 Task: Open Card Card0000000135 in Board Board0000000034 in Workspace WS0000000012 in Trello. Add Member Carxxstreet791@gmail.com to Card Card0000000135 in Board Board0000000034 in Workspace WS0000000012 in Trello. Add Orange Label titled Label0000000135 to Card Card0000000135 in Board Board0000000034 in Workspace WS0000000012 in Trello. Add Checklist CL0000000135 to Card Card0000000135 in Board Board0000000034 in Workspace WS0000000012 in Trello. Add Dates with Start Date as Jun 01 2023 and Due Date as Jun 30 2023 to Card Card0000000135 in Board Board0000000034 in Workspace WS0000000012 in Trello
Action: Mouse moved to (414, 611)
Screenshot: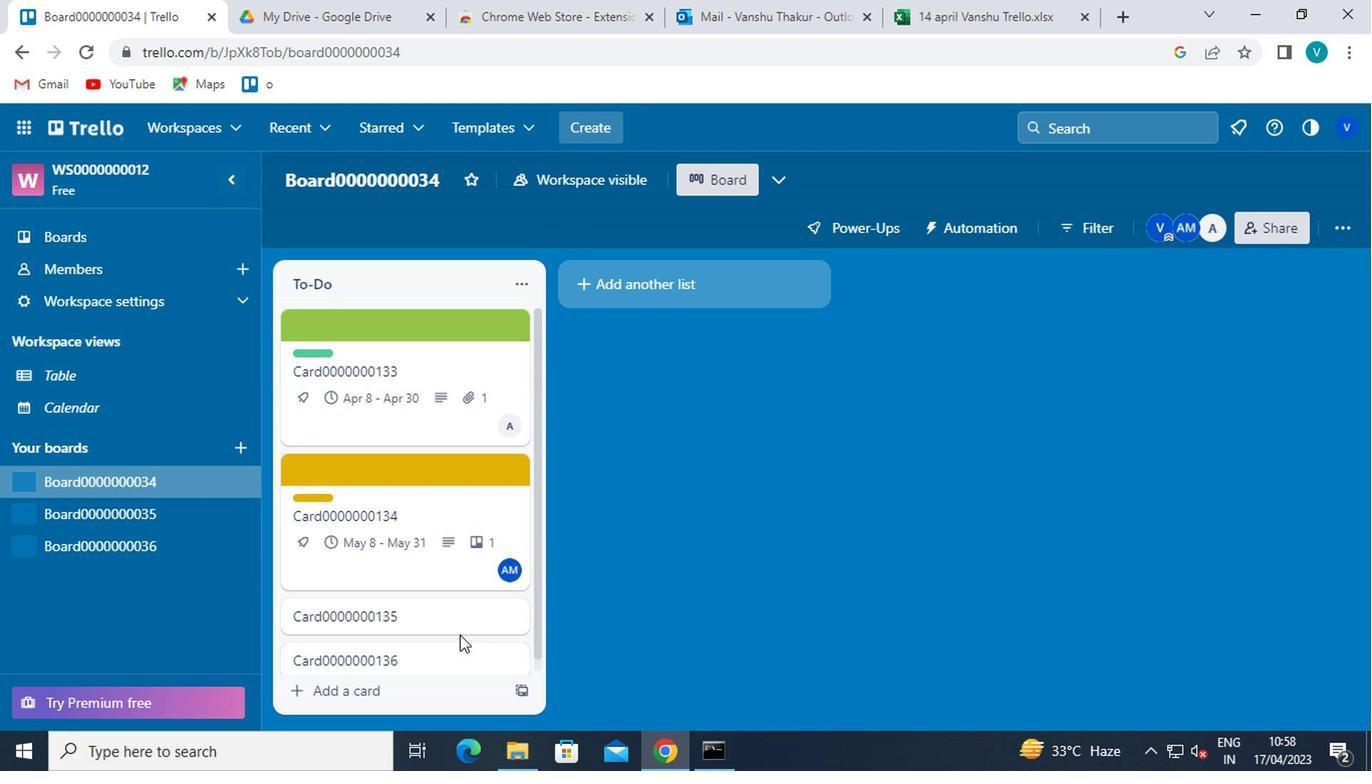 
Action: Mouse pressed left at (414, 611)
Screenshot: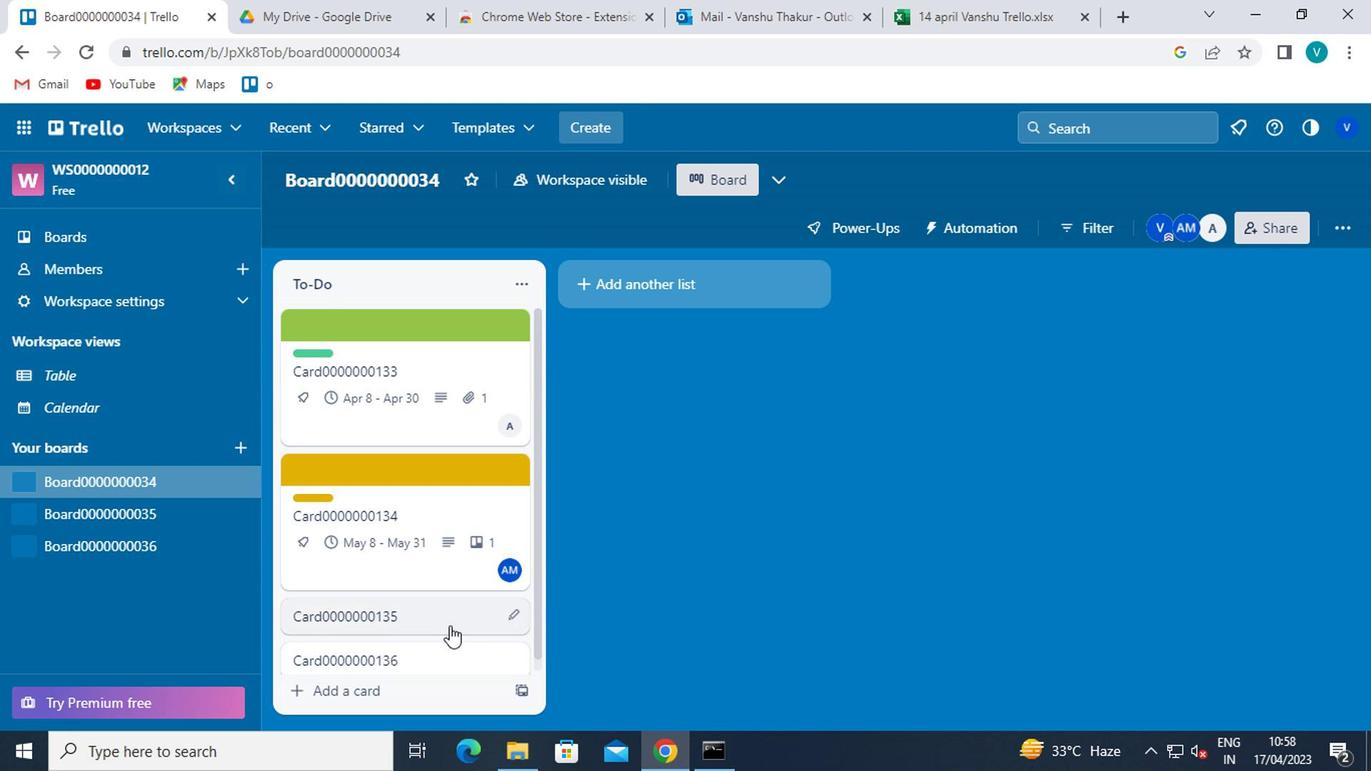 
Action: Mouse moved to (917, 354)
Screenshot: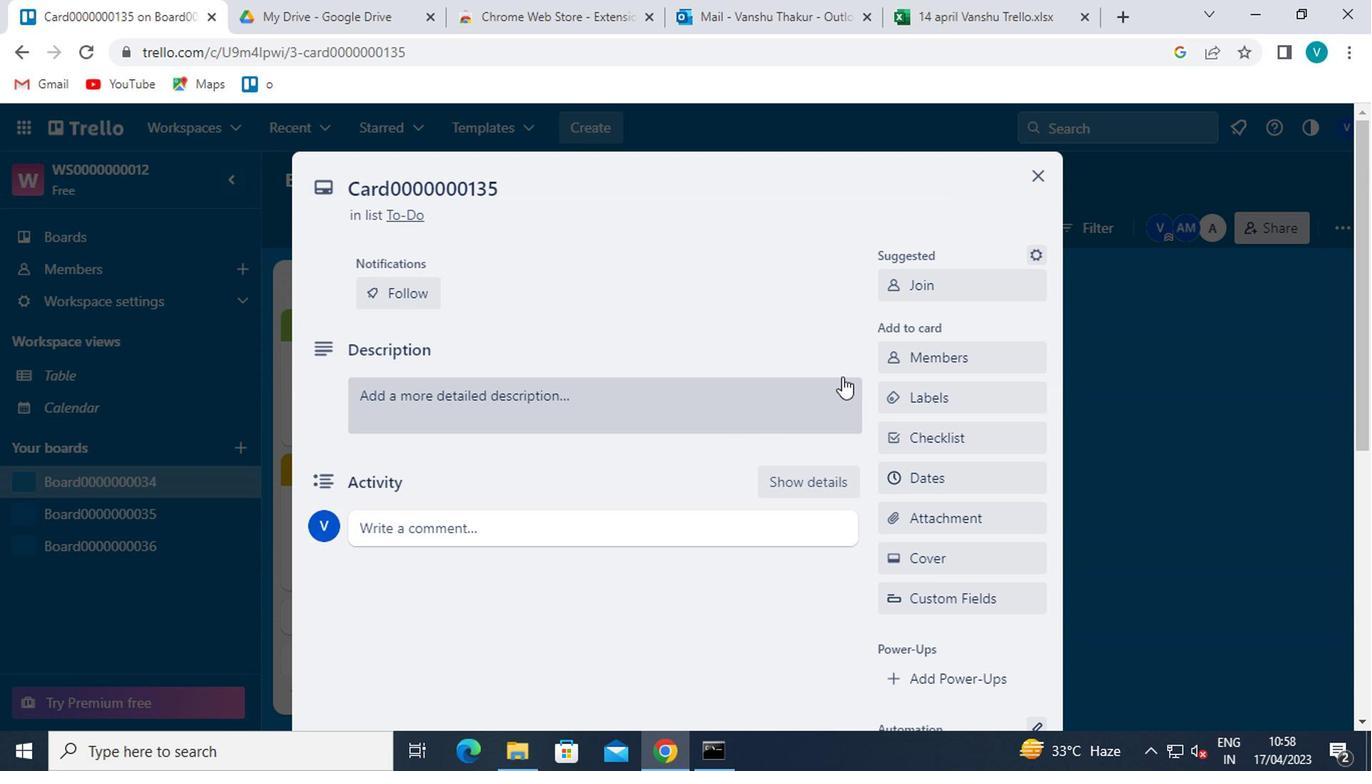 
Action: Mouse pressed left at (917, 354)
Screenshot: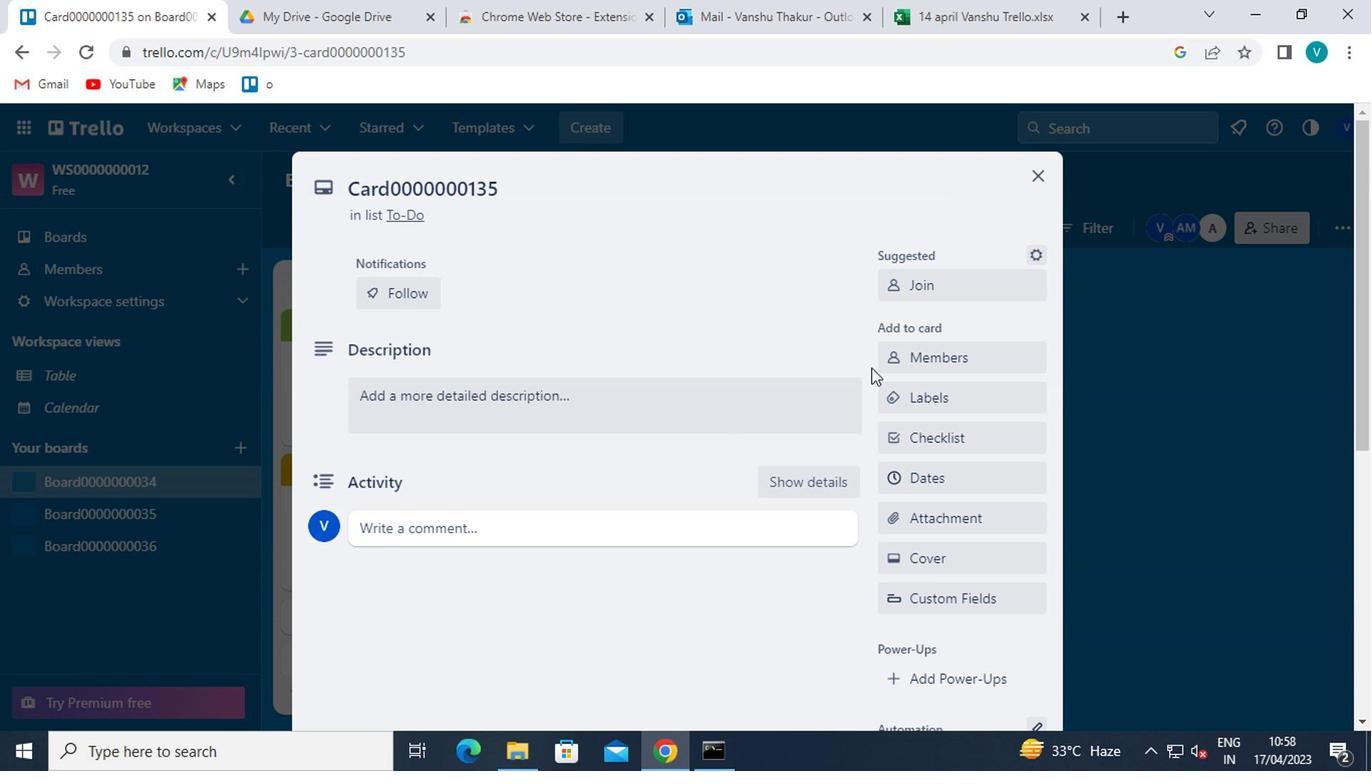 
Action: Mouse moved to (914, 452)
Screenshot: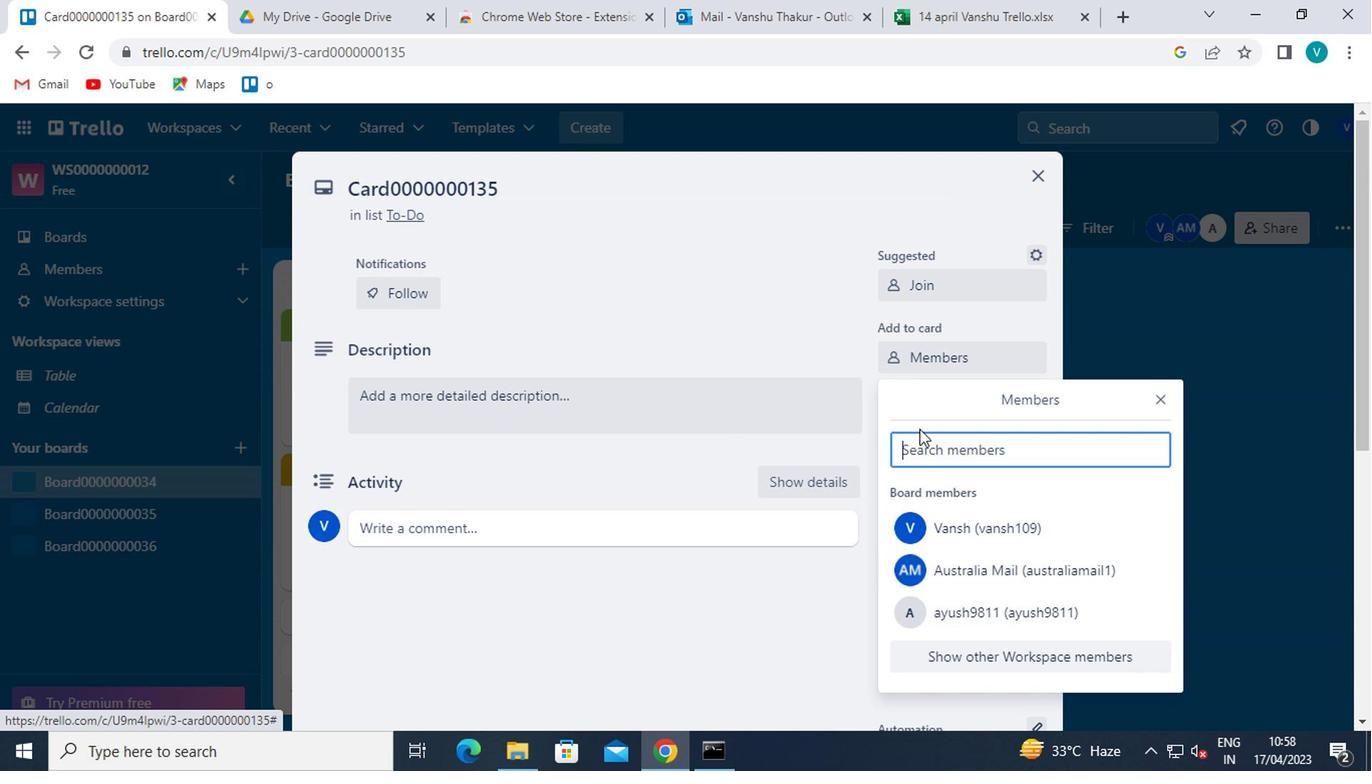 
Action: Mouse pressed left at (914, 452)
Screenshot: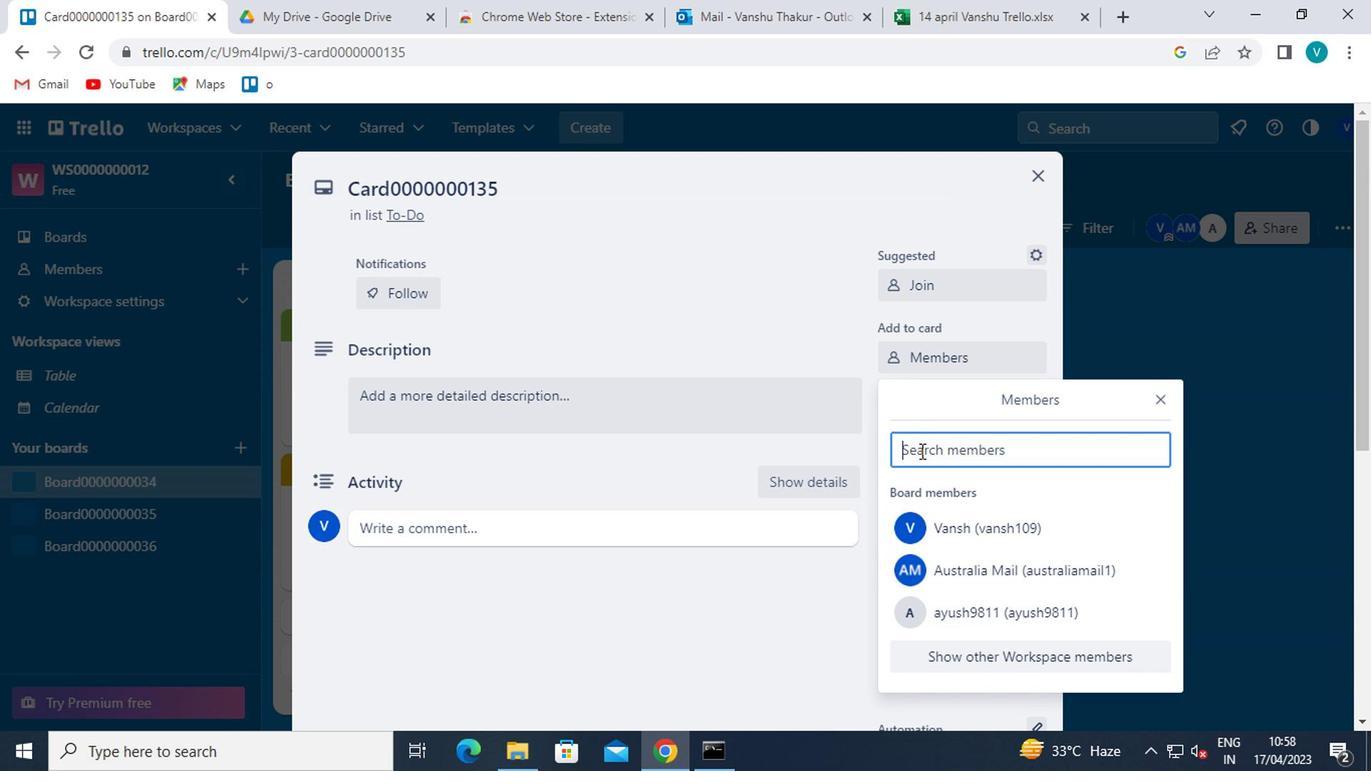 
Action: Key pressed <Key.shift>CARXXSTREET7916<Key.shift>@GMAIL.COM
Screenshot: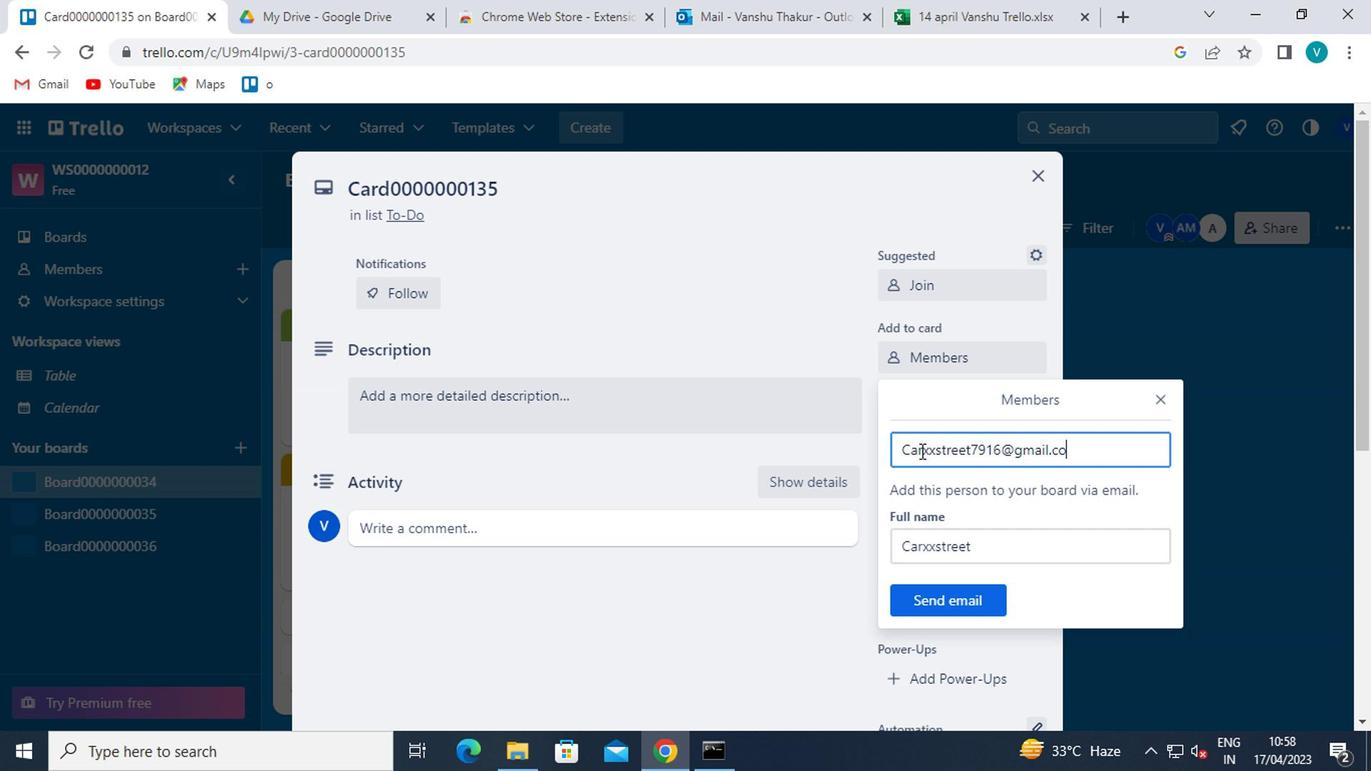
Action: Mouse moved to (949, 594)
Screenshot: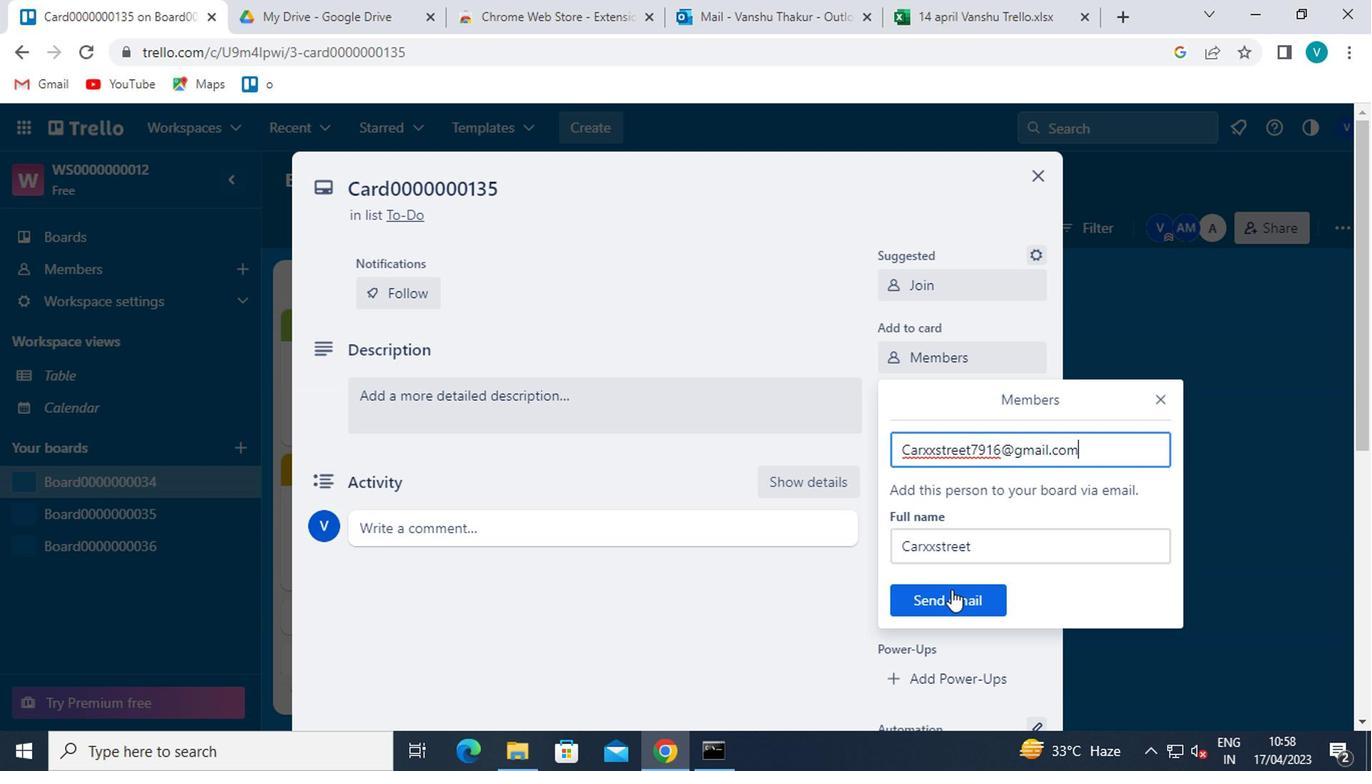 
Action: Mouse pressed left at (949, 594)
Screenshot: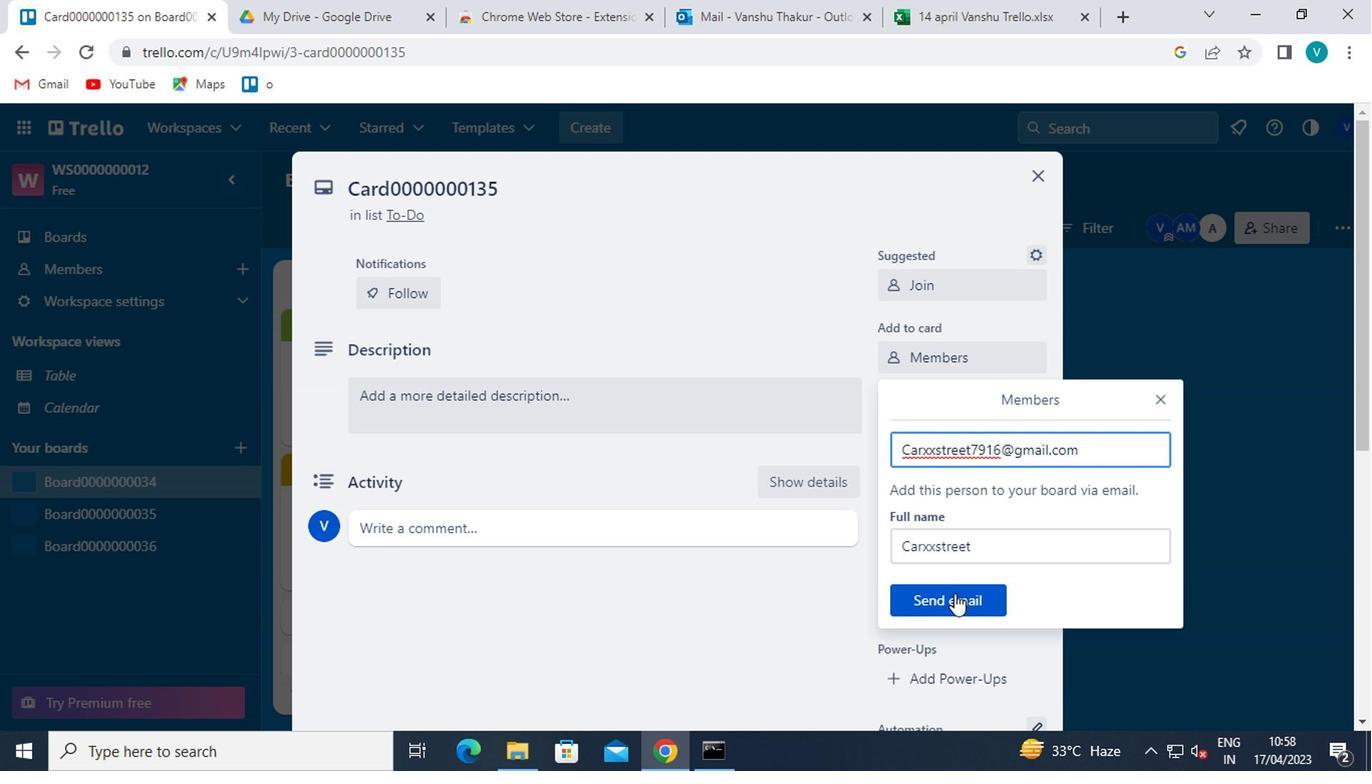 
Action: Mouse moved to (965, 402)
Screenshot: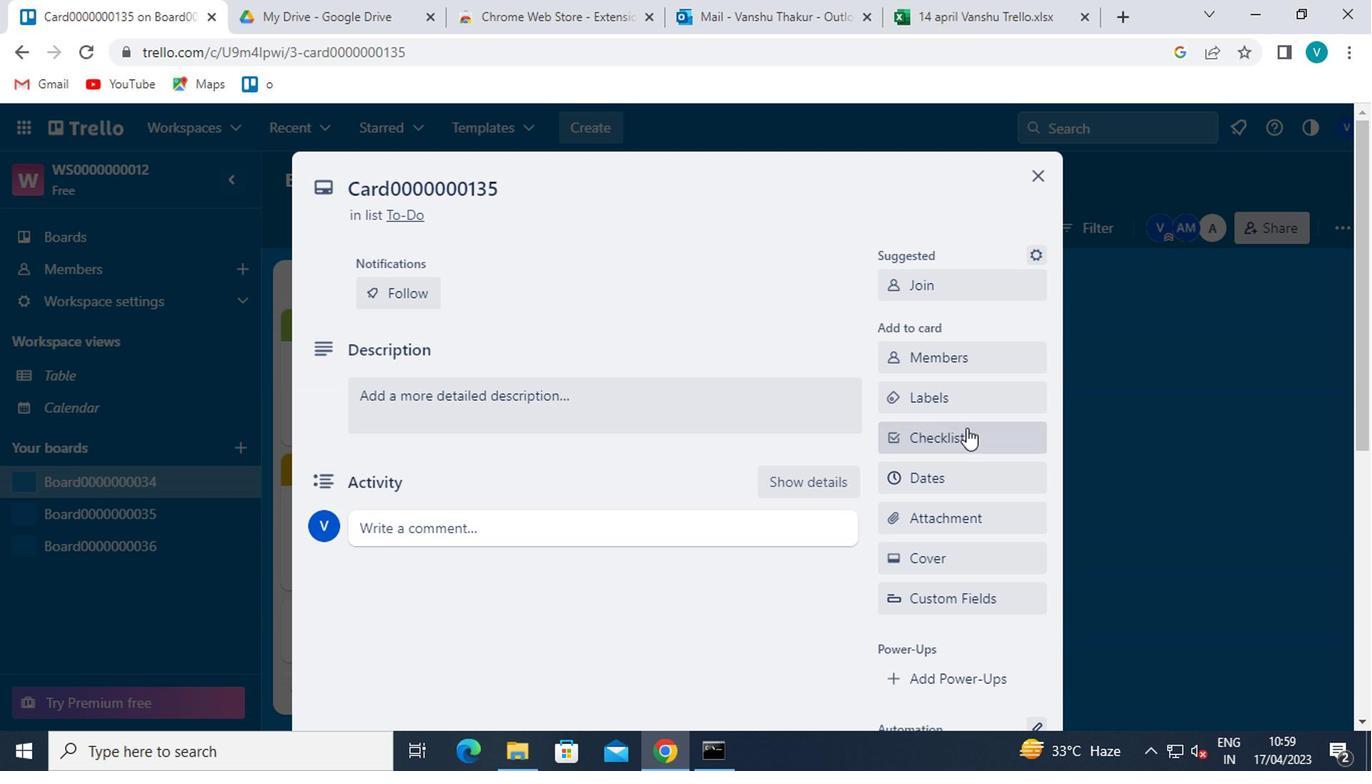 
Action: Mouse pressed left at (965, 402)
Screenshot: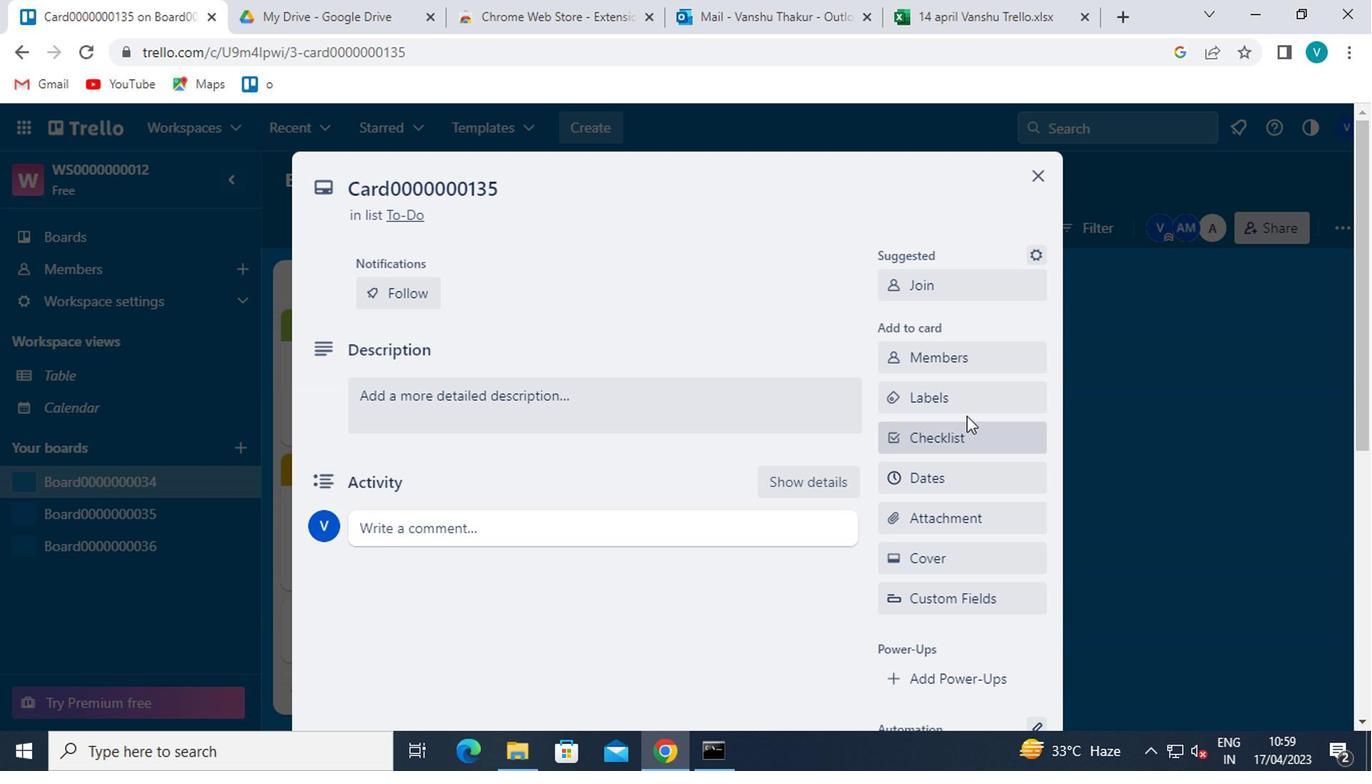 
Action: Mouse moved to (1010, 612)
Screenshot: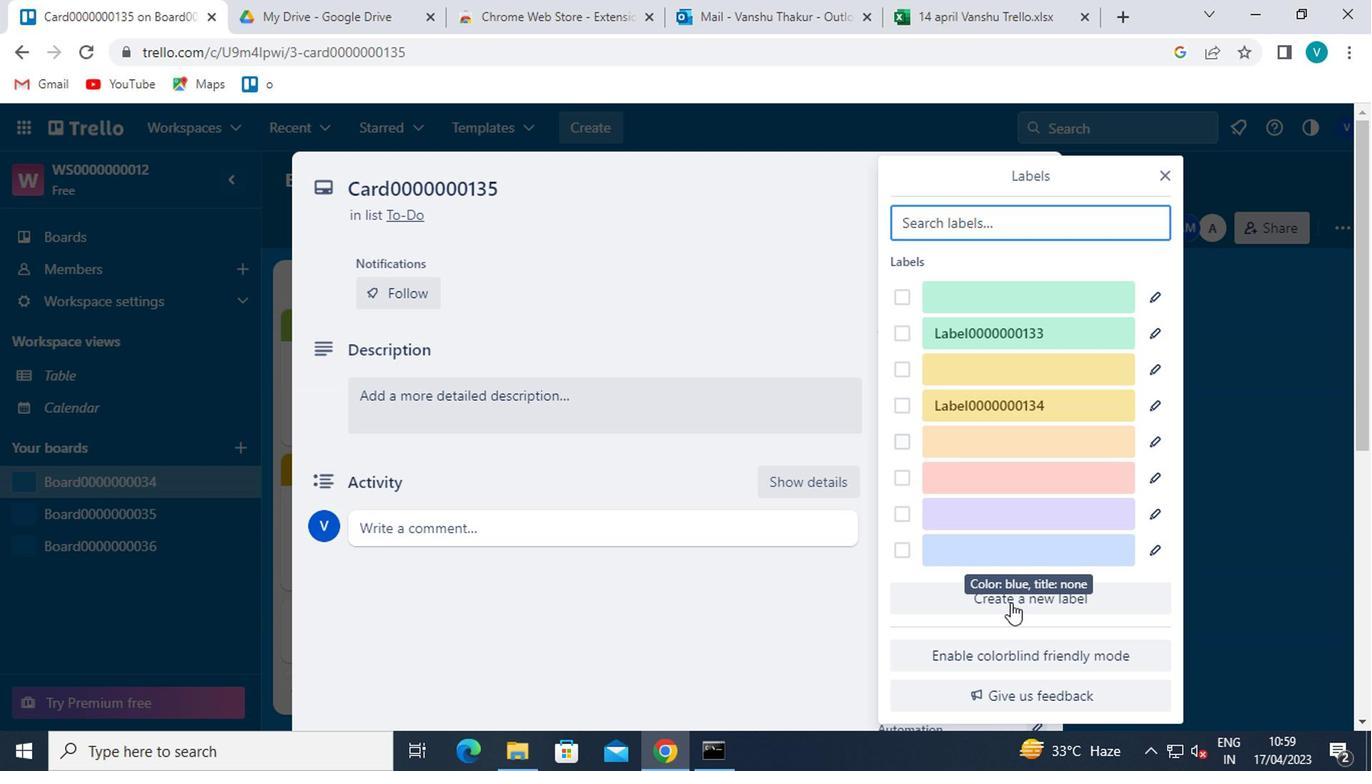 
Action: Mouse pressed left at (1010, 612)
Screenshot: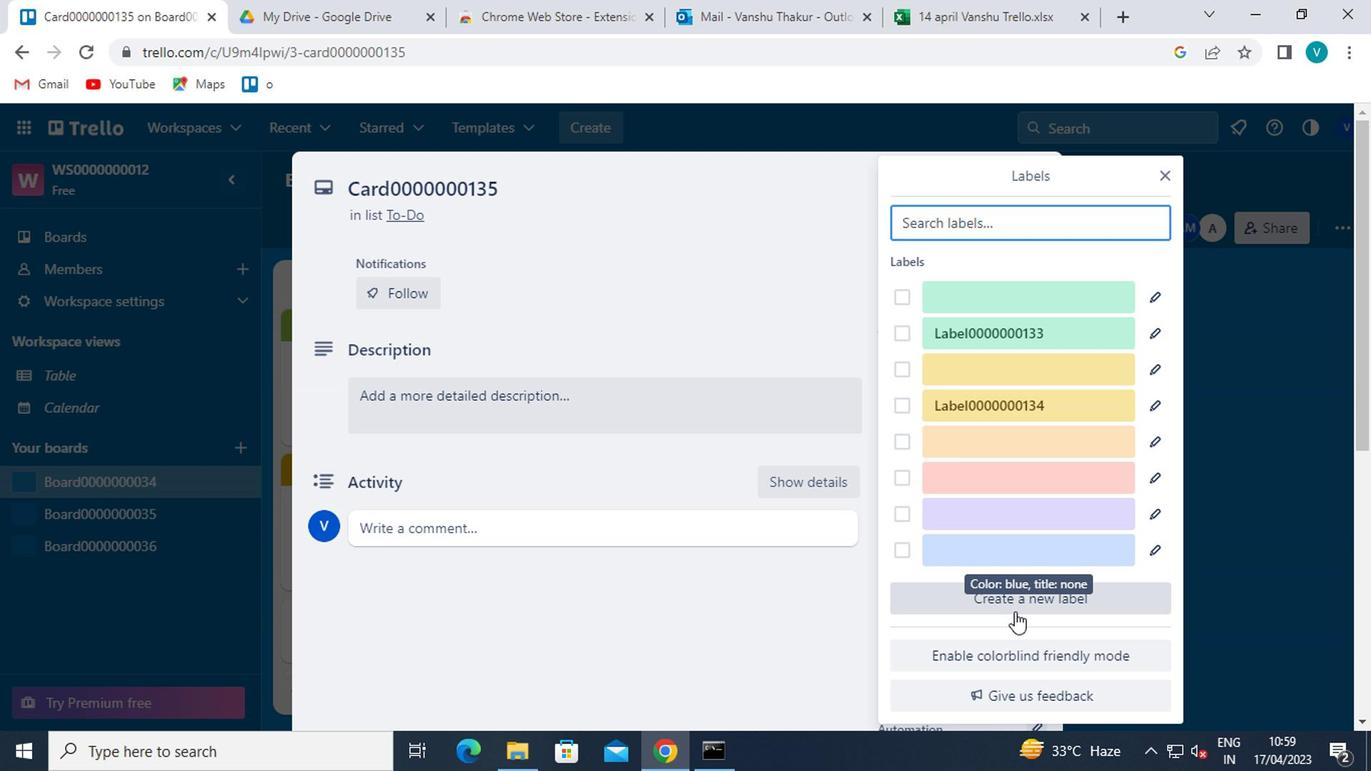 
Action: Mouse moved to (1046, 360)
Screenshot: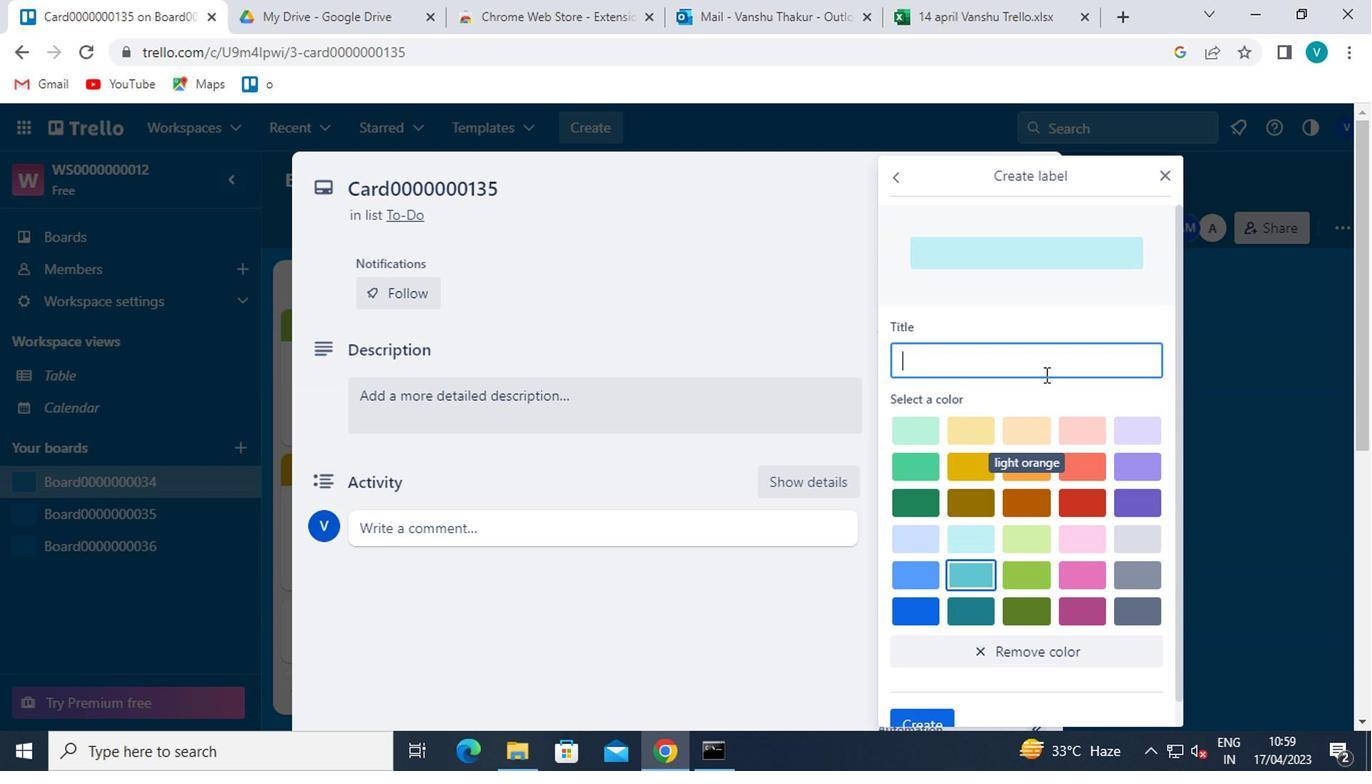 
Action: Mouse pressed left at (1046, 360)
Screenshot: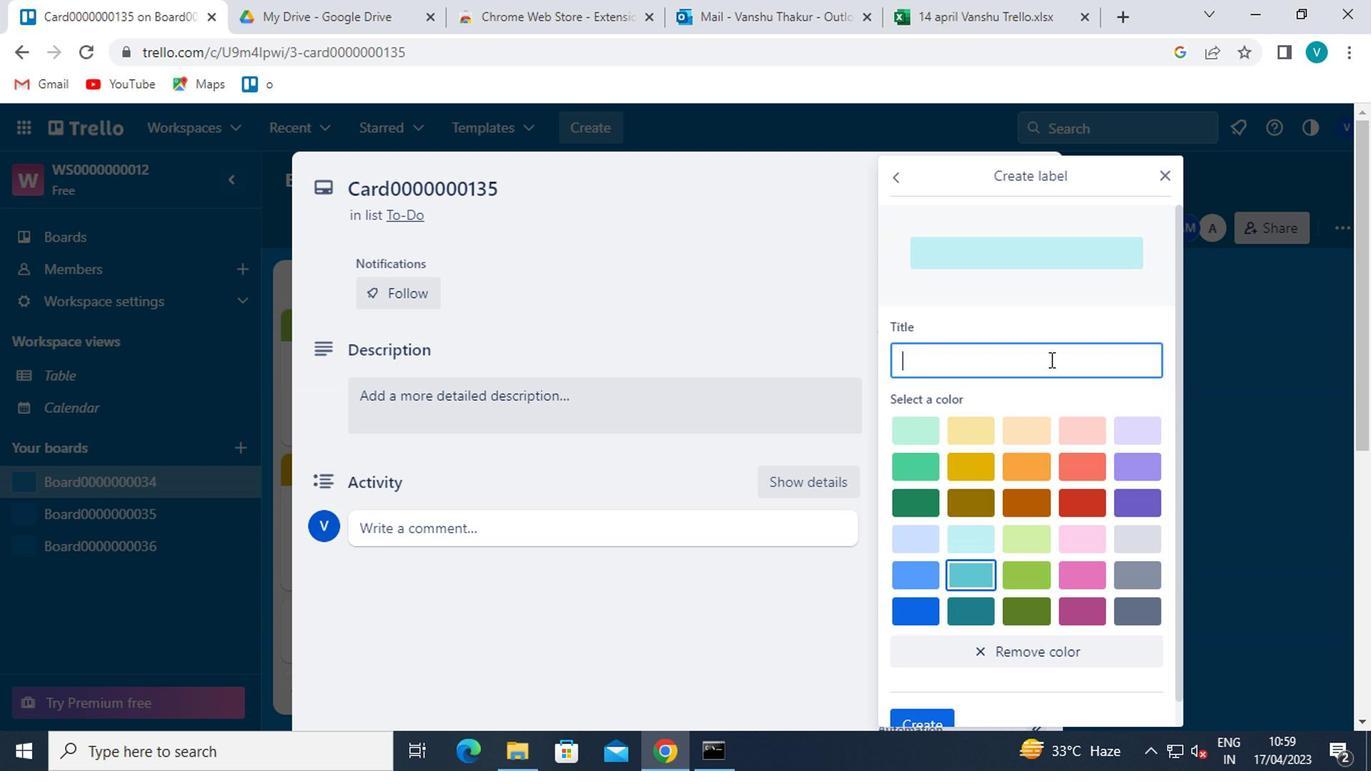 
Action: Key pressed <Key.shift><Key.shift><Key.shift><Key.shift><Key.shift><Key.shift><Key.shift><Key.shift><Key.shift>LABR<Key.backspace>EL0000000135
Screenshot: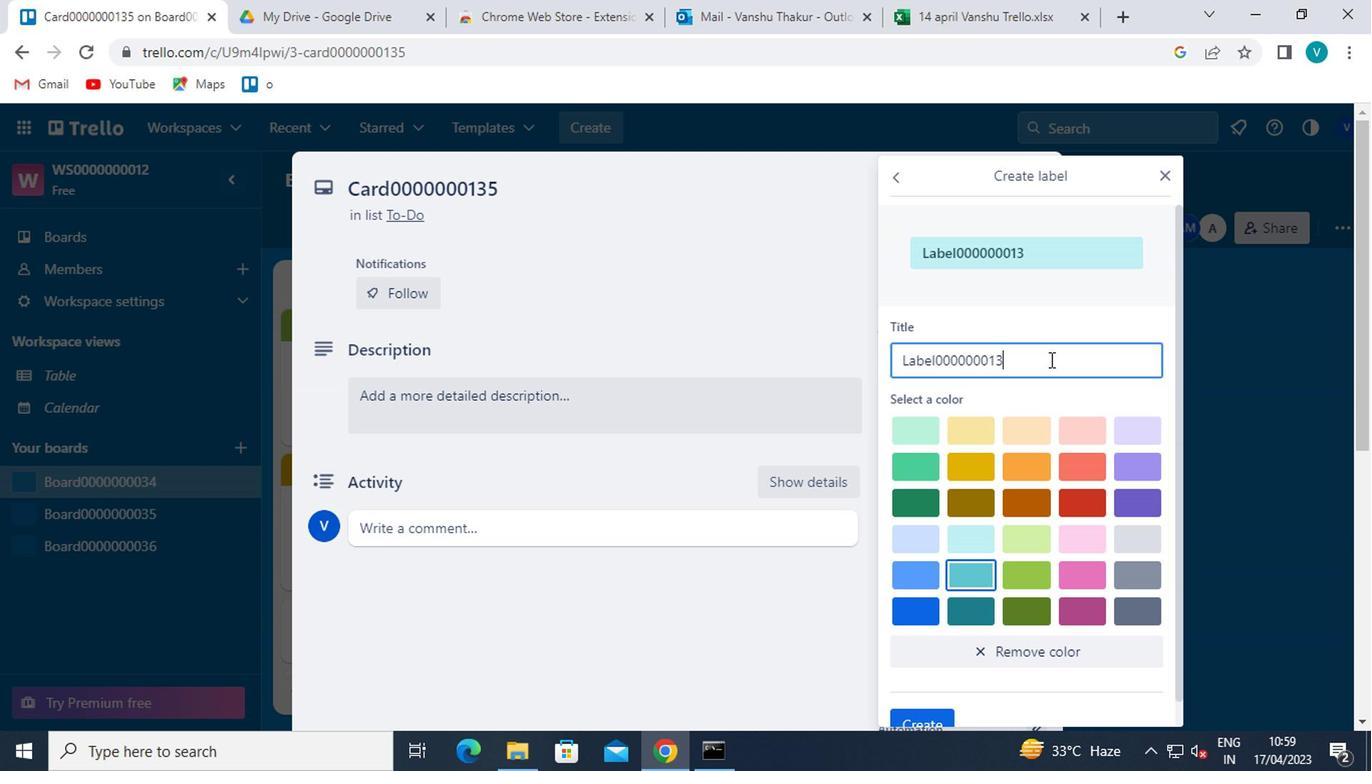 
Action: Mouse scrolled (1046, 359) with delta (0, 0)
Screenshot: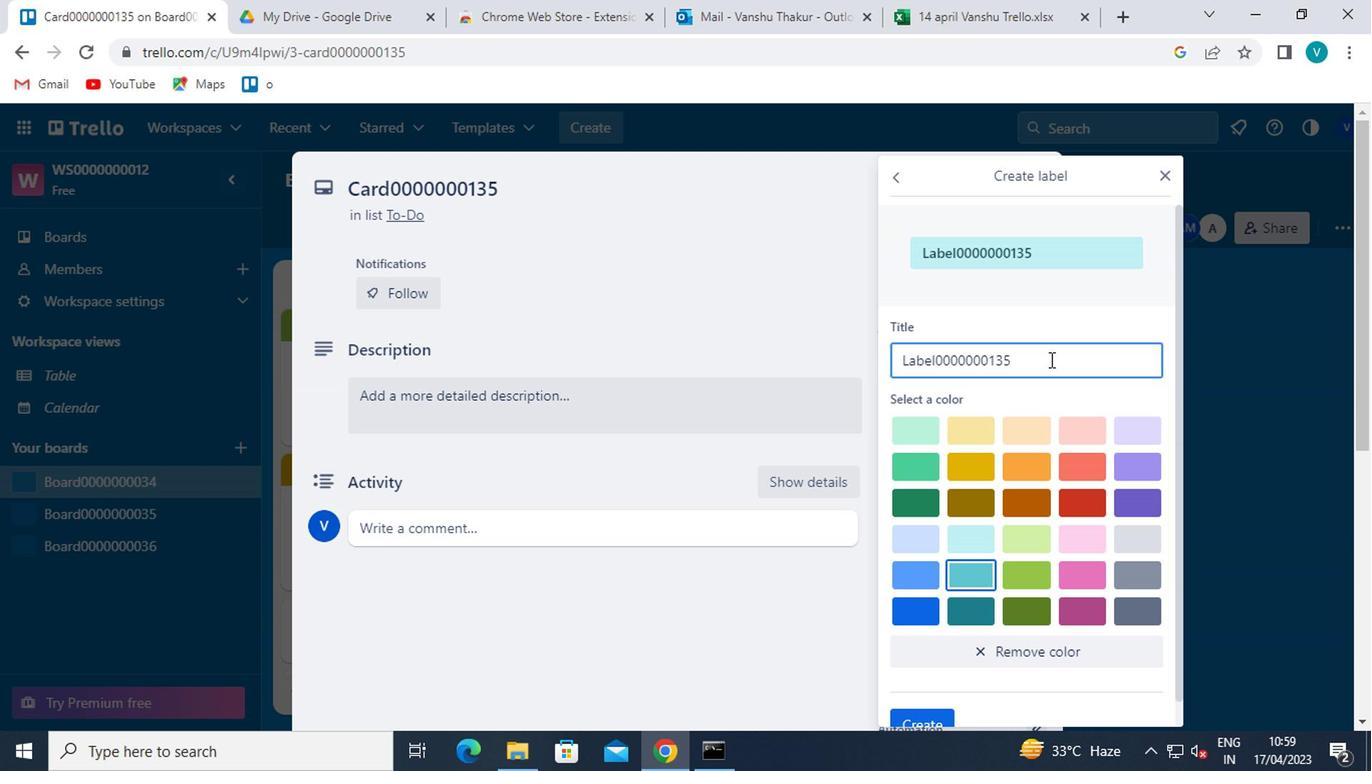 
Action: Mouse scrolled (1046, 359) with delta (0, 0)
Screenshot: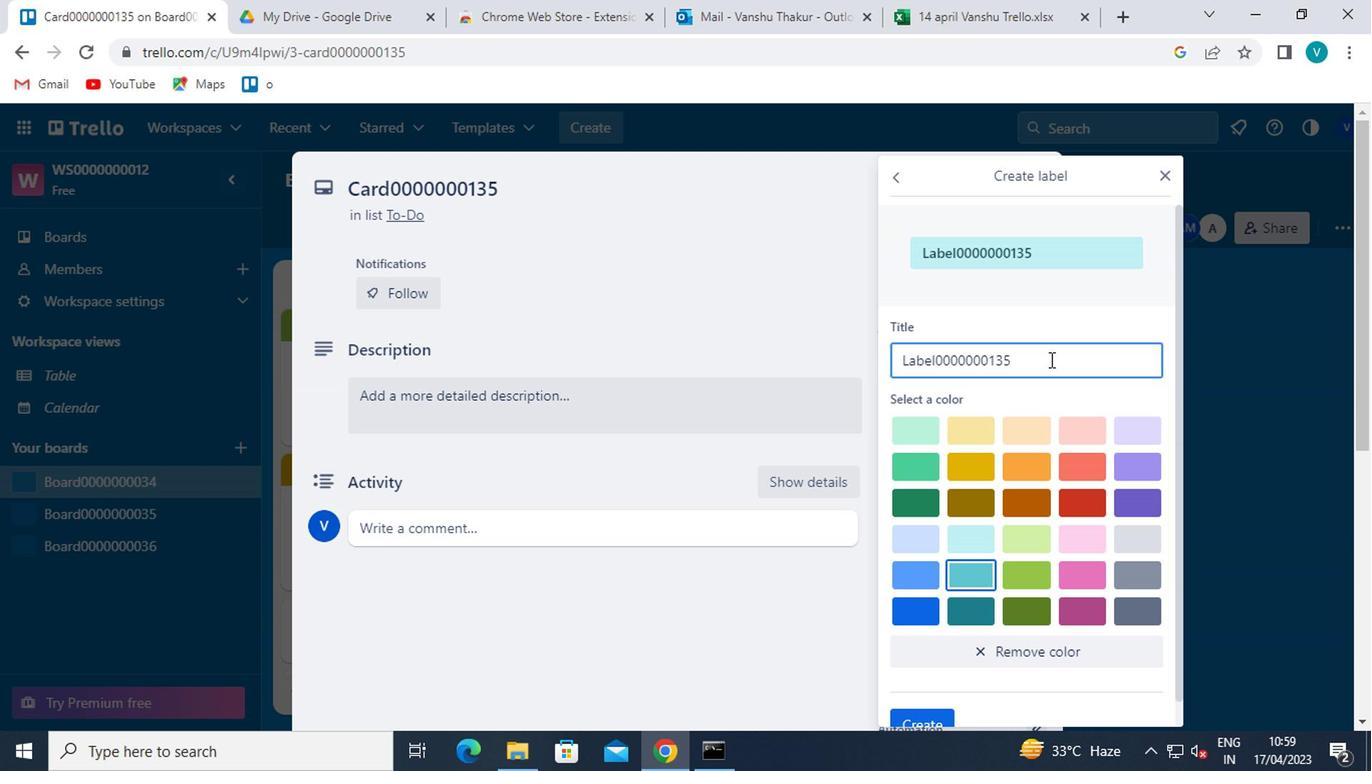 
Action: Mouse moved to (926, 702)
Screenshot: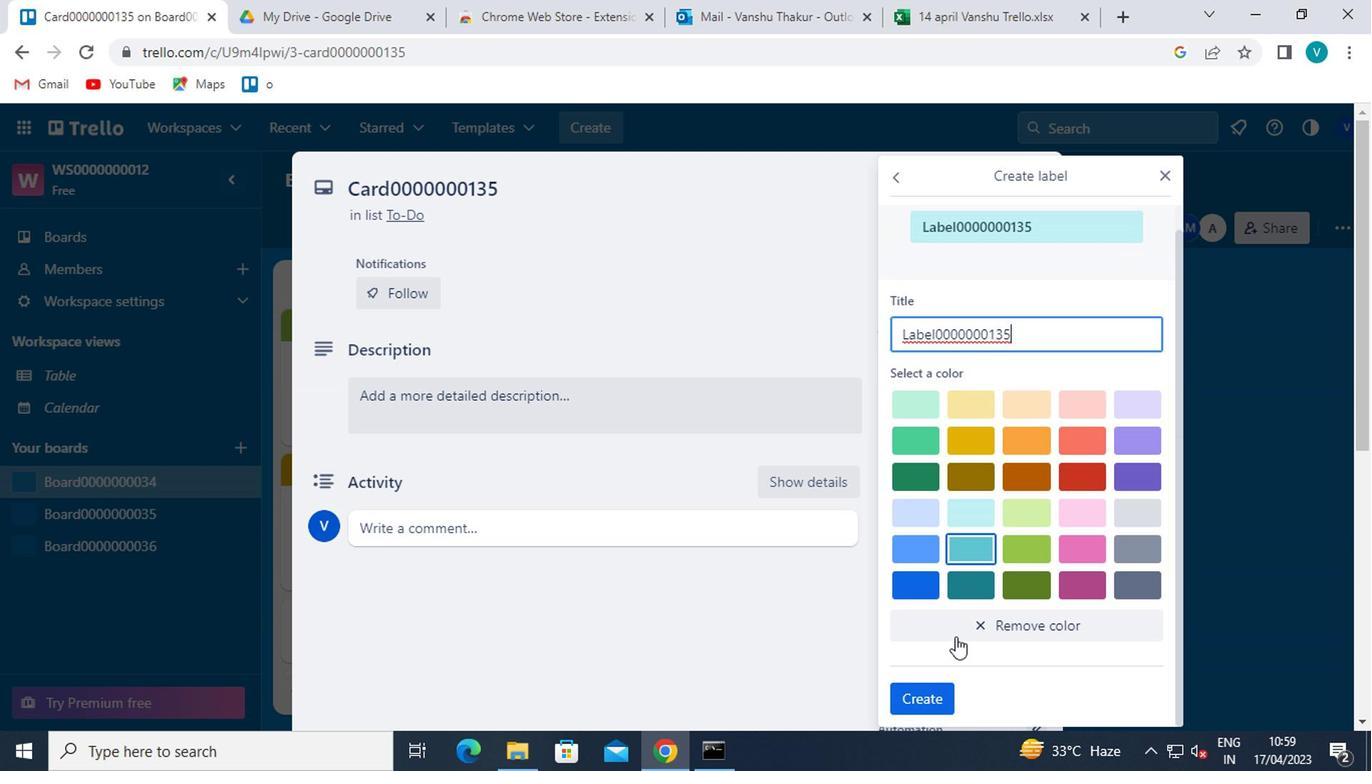 
Action: Mouse pressed left at (926, 702)
Screenshot: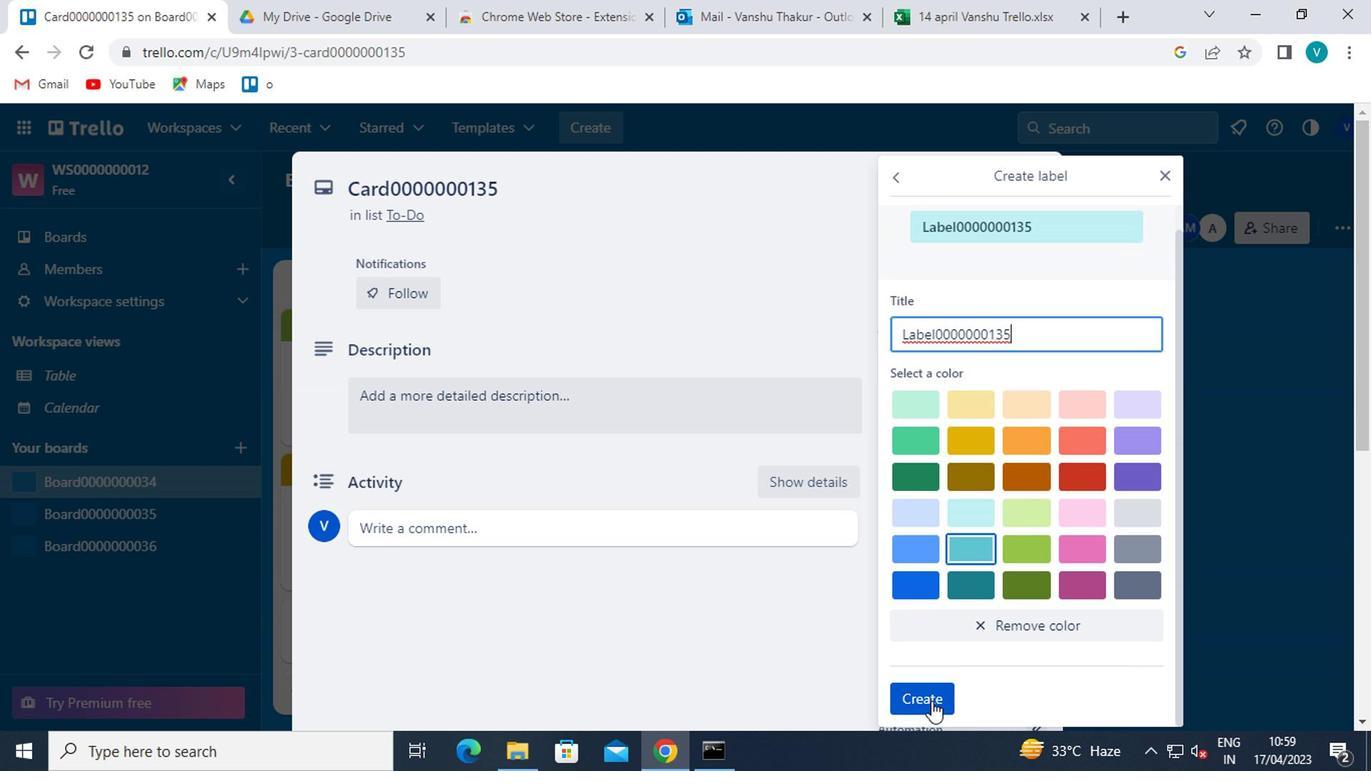 
Action: Mouse moved to (1163, 177)
Screenshot: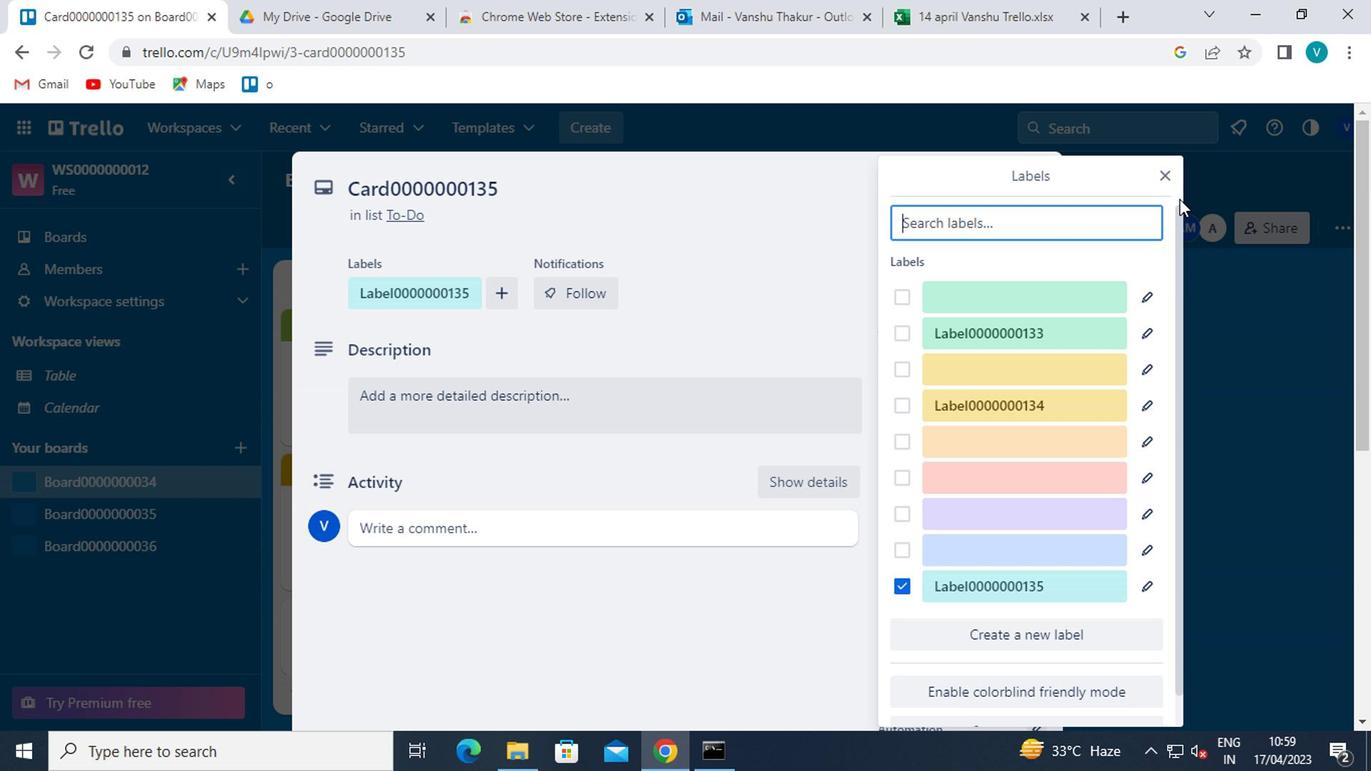
Action: Mouse pressed left at (1163, 177)
Screenshot: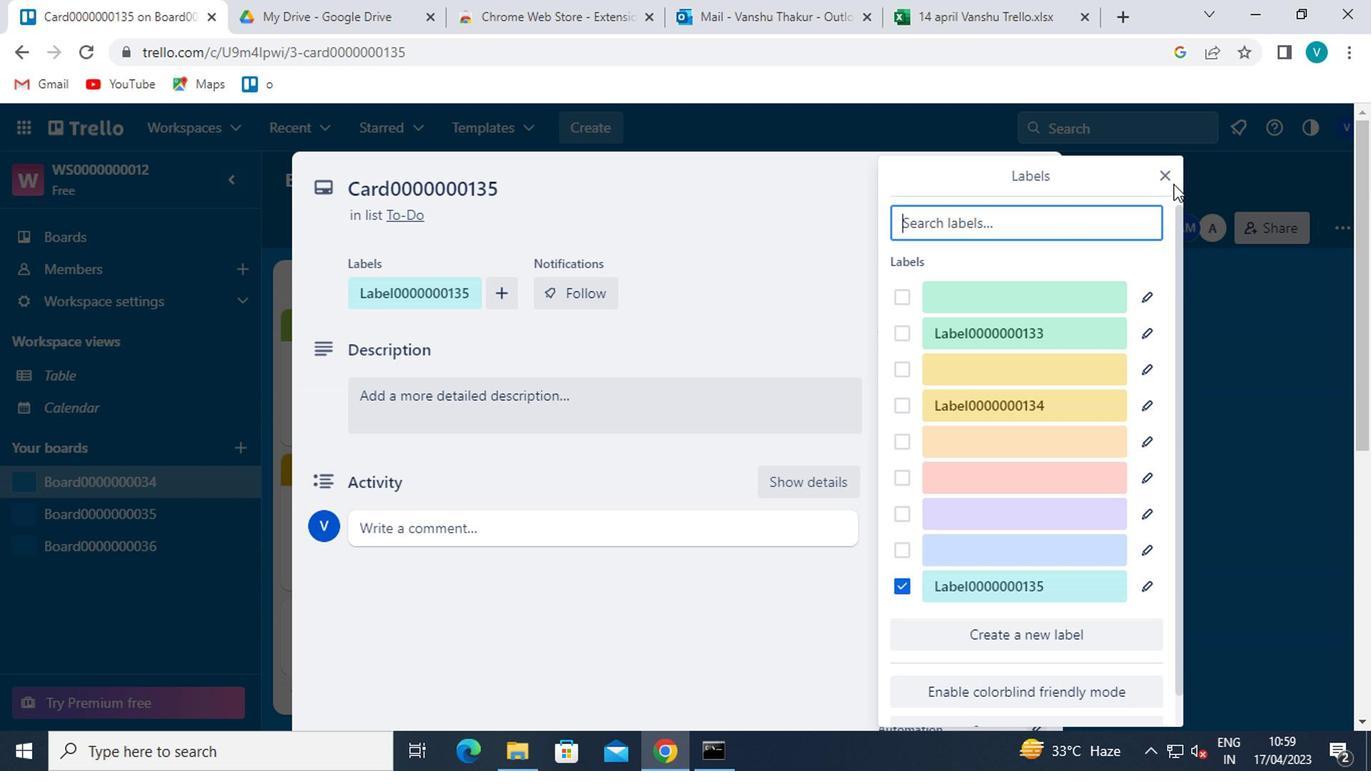 
Action: Mouse moved to (934, 439)
Screenshot: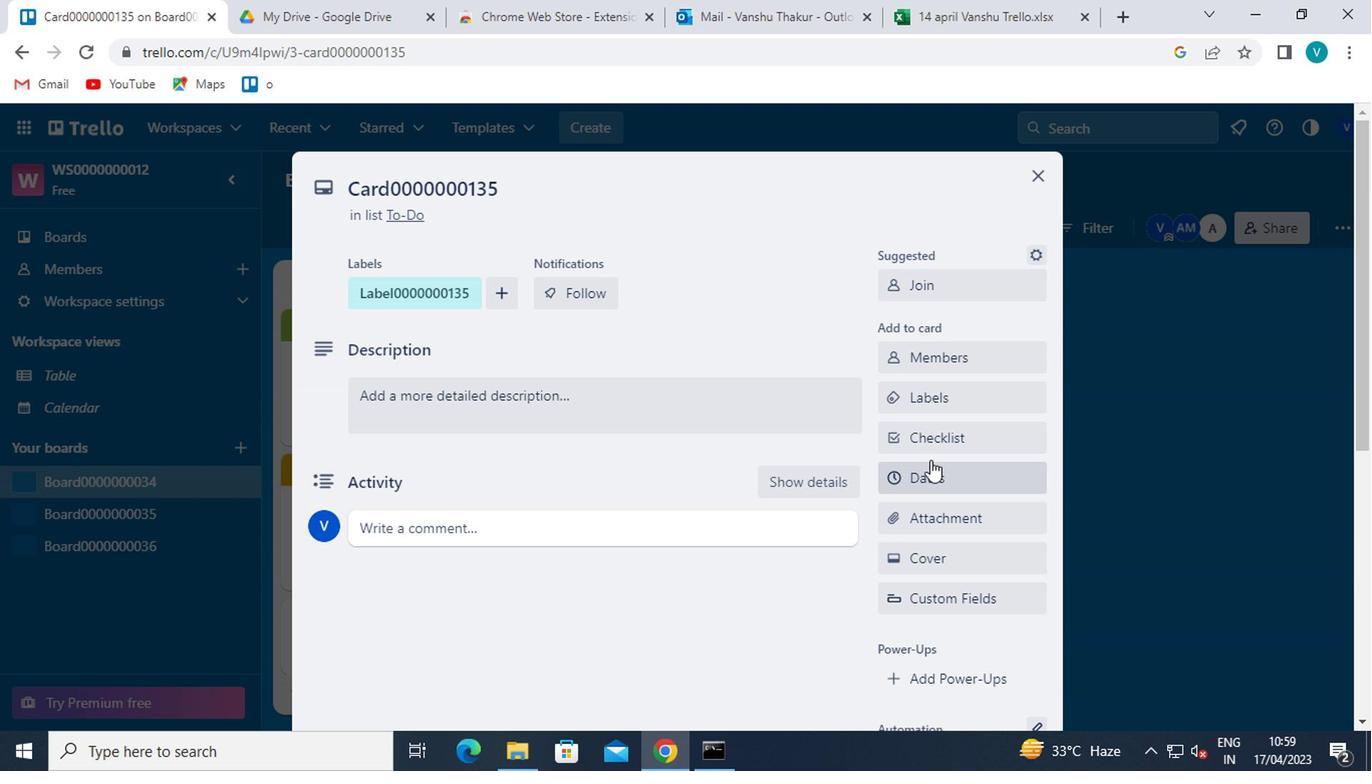 
Action: Mouse pressed left at (934, 439)
Screenshot: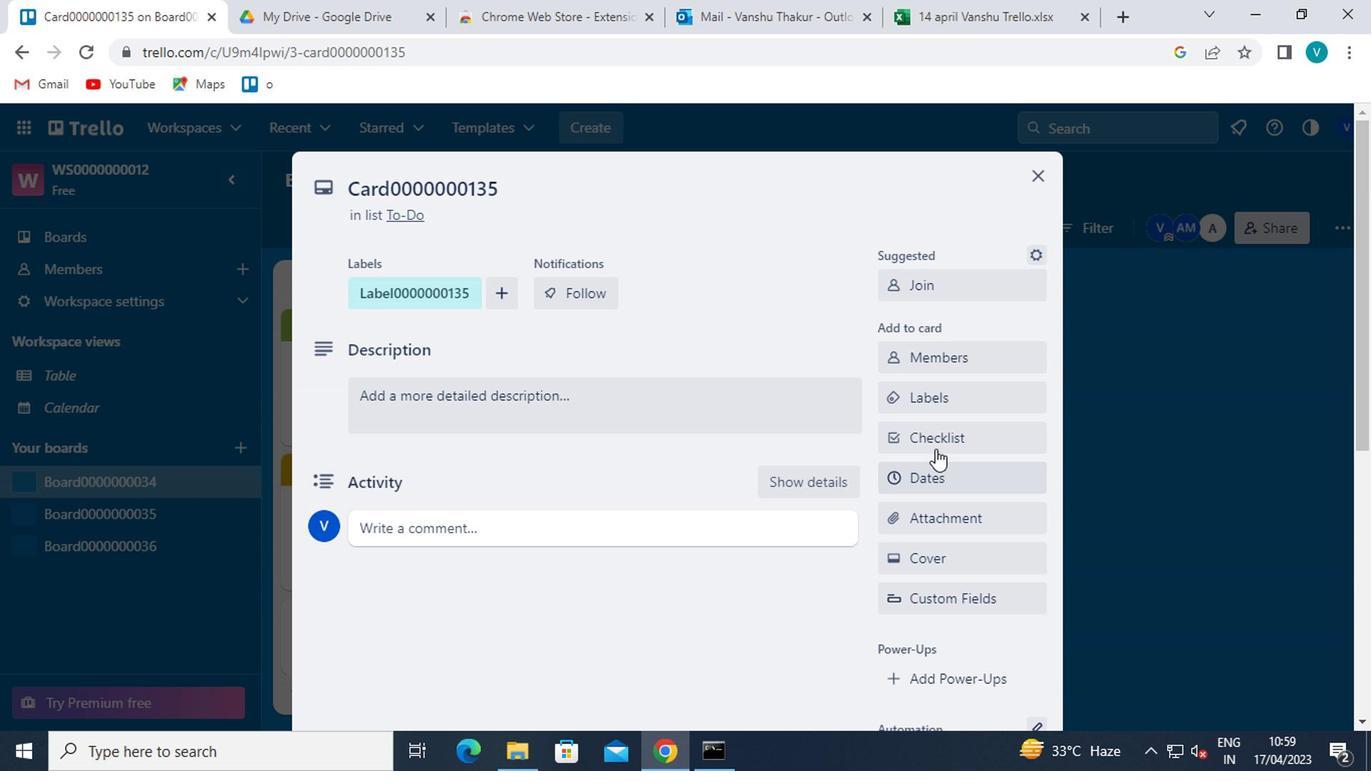 
Action: Mouse moved to (975, 524)
Screenshot: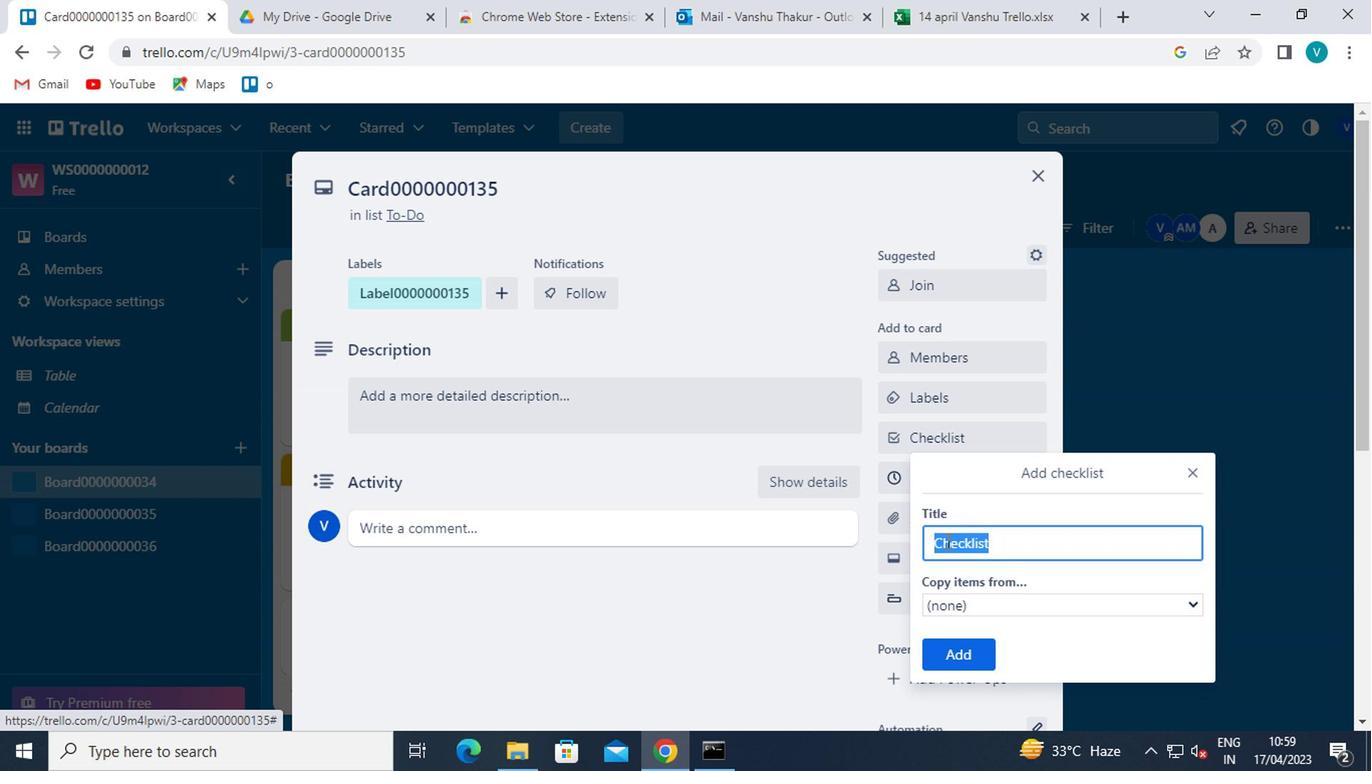 
Action: Key pressed <Key.shift>CL<Key.backspace><Key.shift>L0000000135
Screenshot: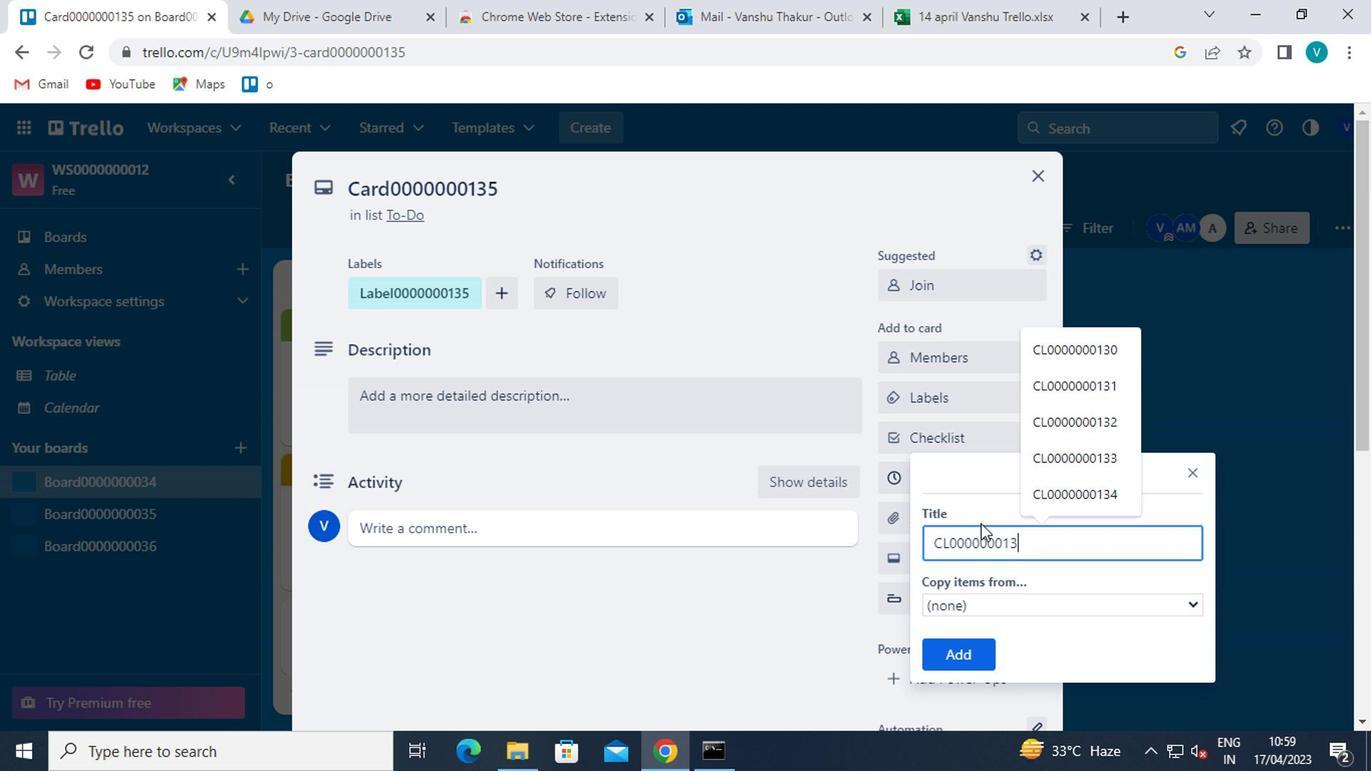 
Action: Mouse moved to (979, 647)
Screenshot: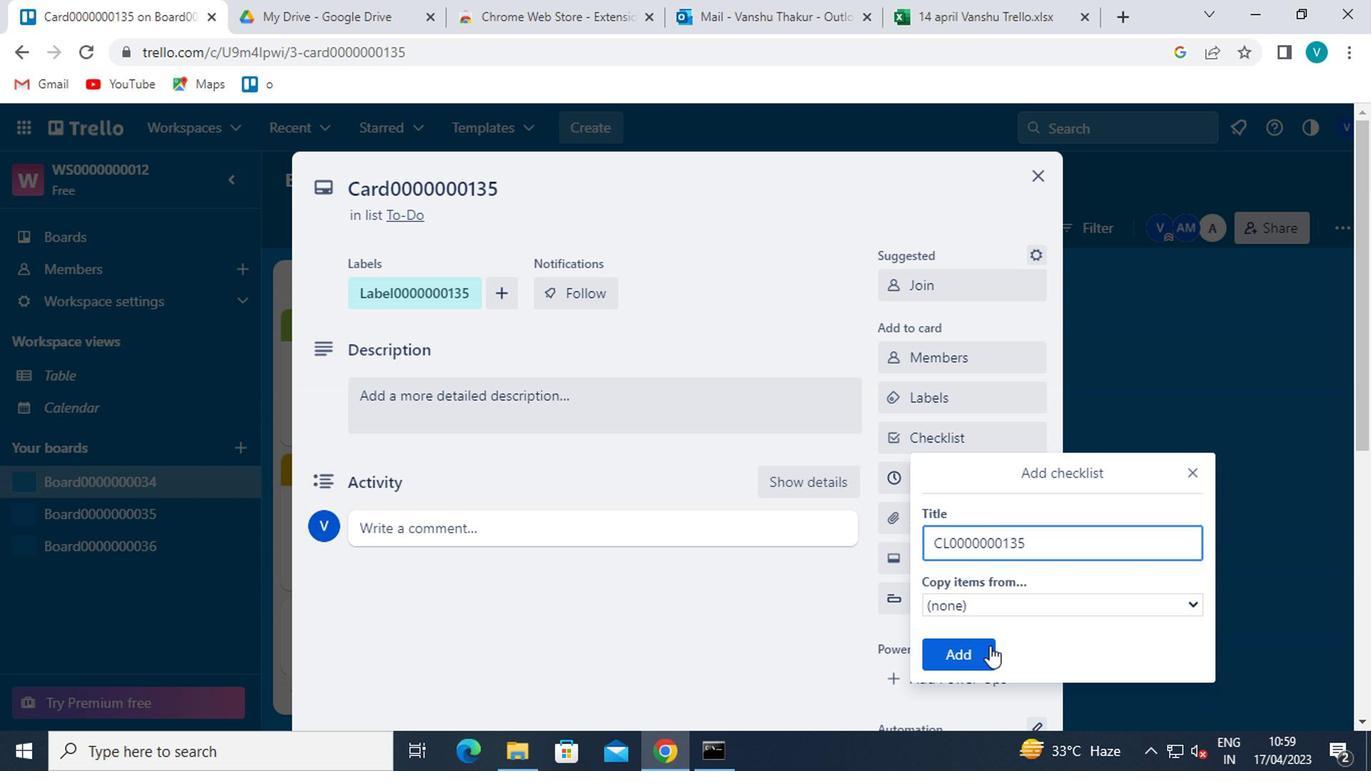 
Action: Mouse pressed left at (979, 647)
Screenshot: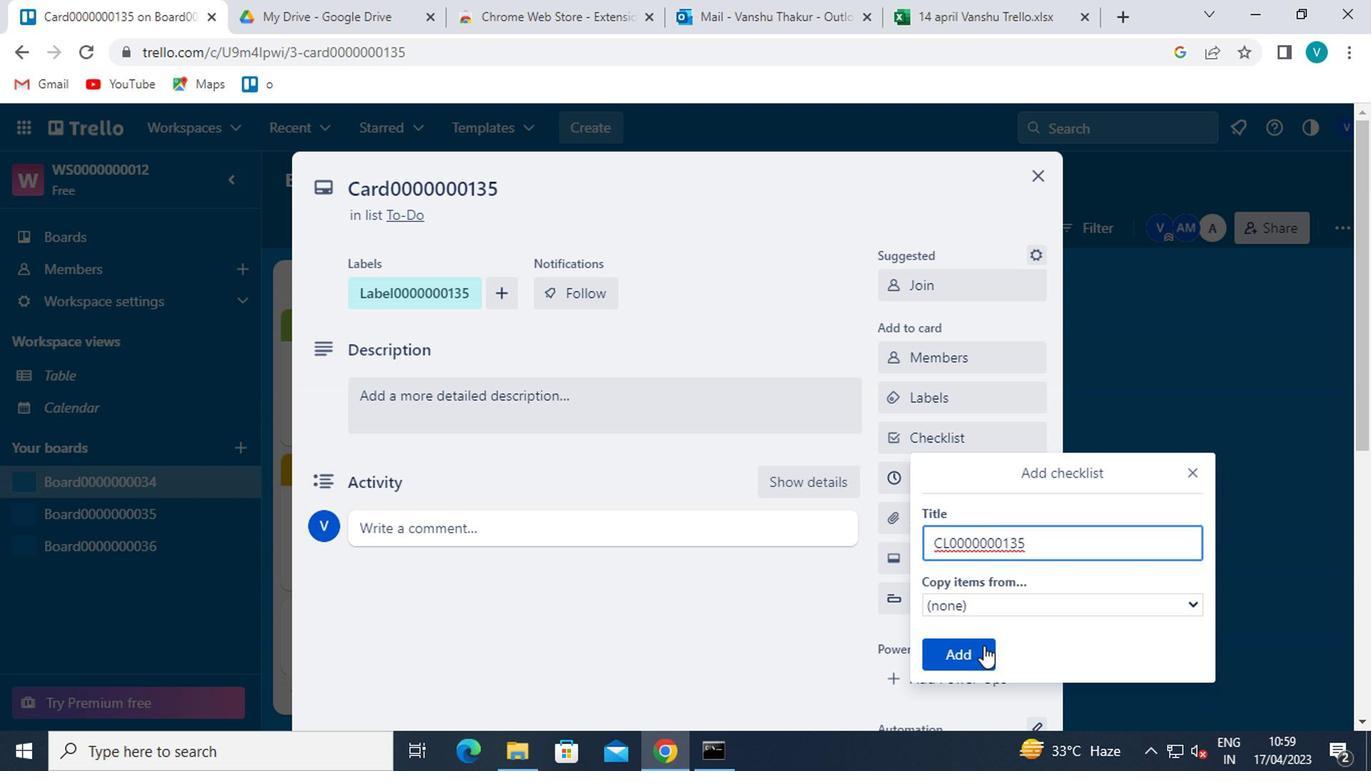 
Action: Mouse moved to (962, 474)
Screenshot: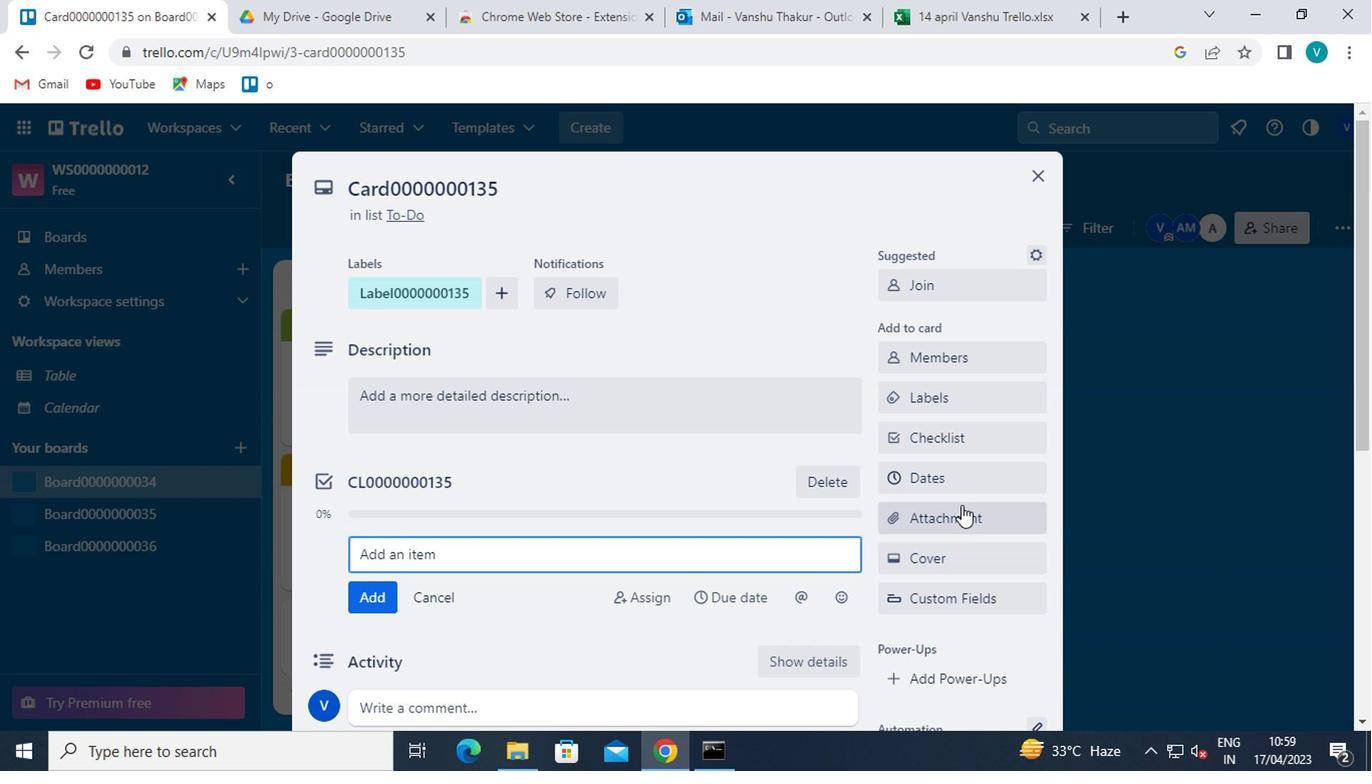 
Action: Mouse pressed left at (962, 474)
Screenshot: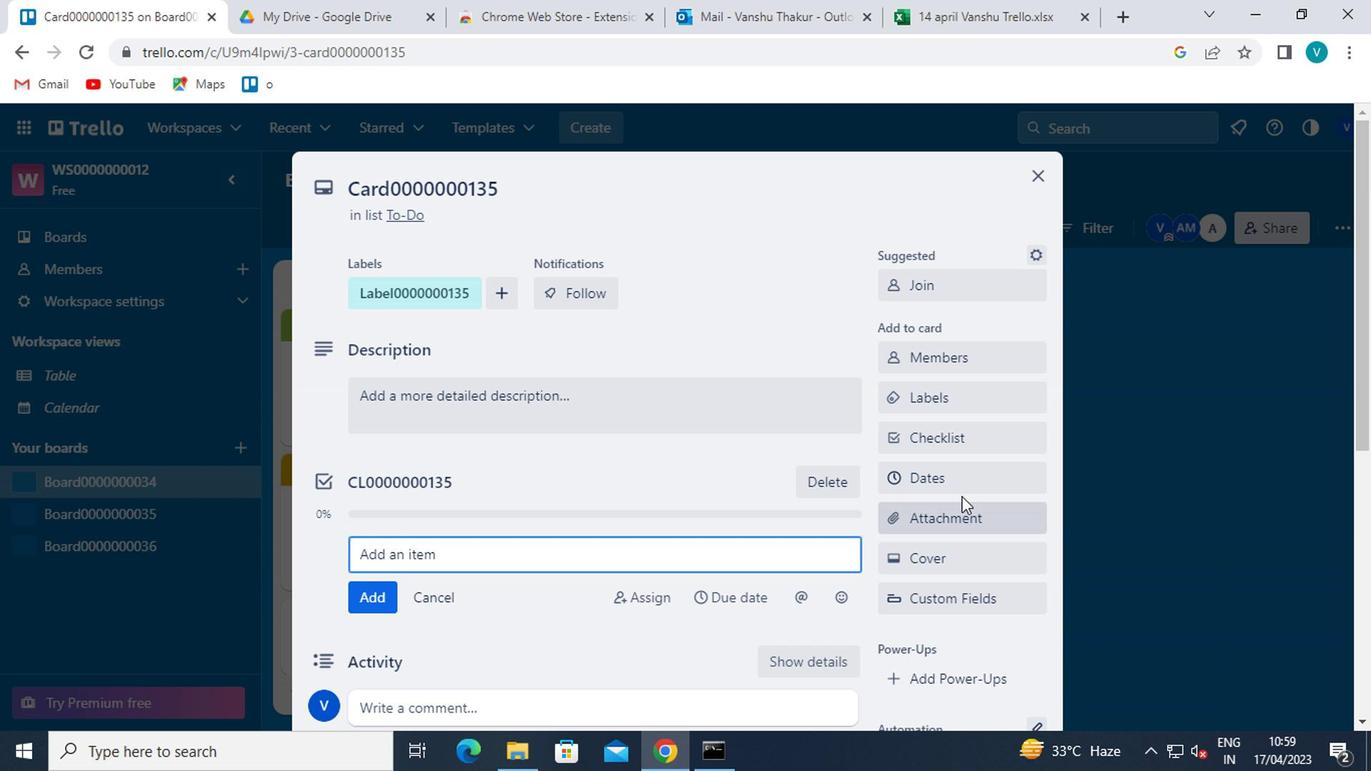 
Action: Mouse moved to (896, 547)
Screenshot: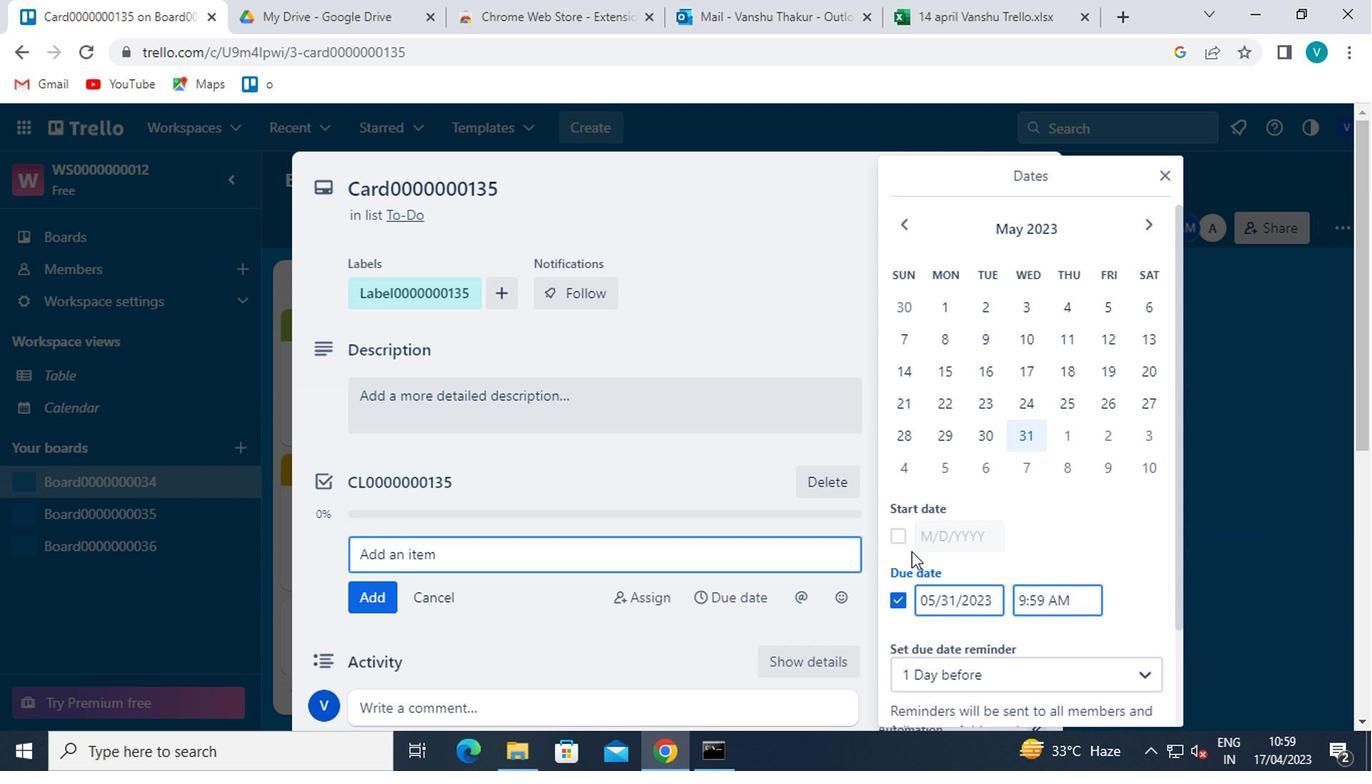 
Action: Mouse pressed left at (896, 547)
Screenshot: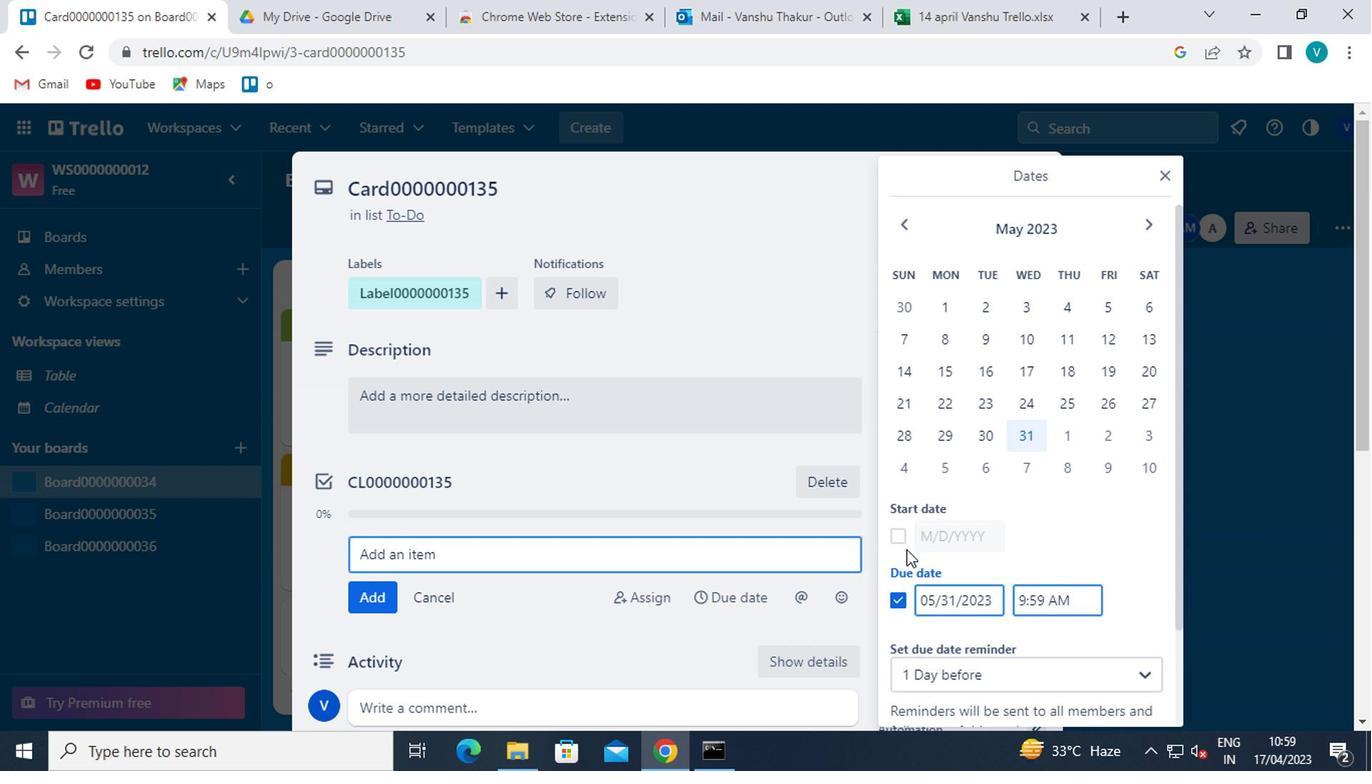 
Action: Mouse moved to (1147, 218)
Screenshot: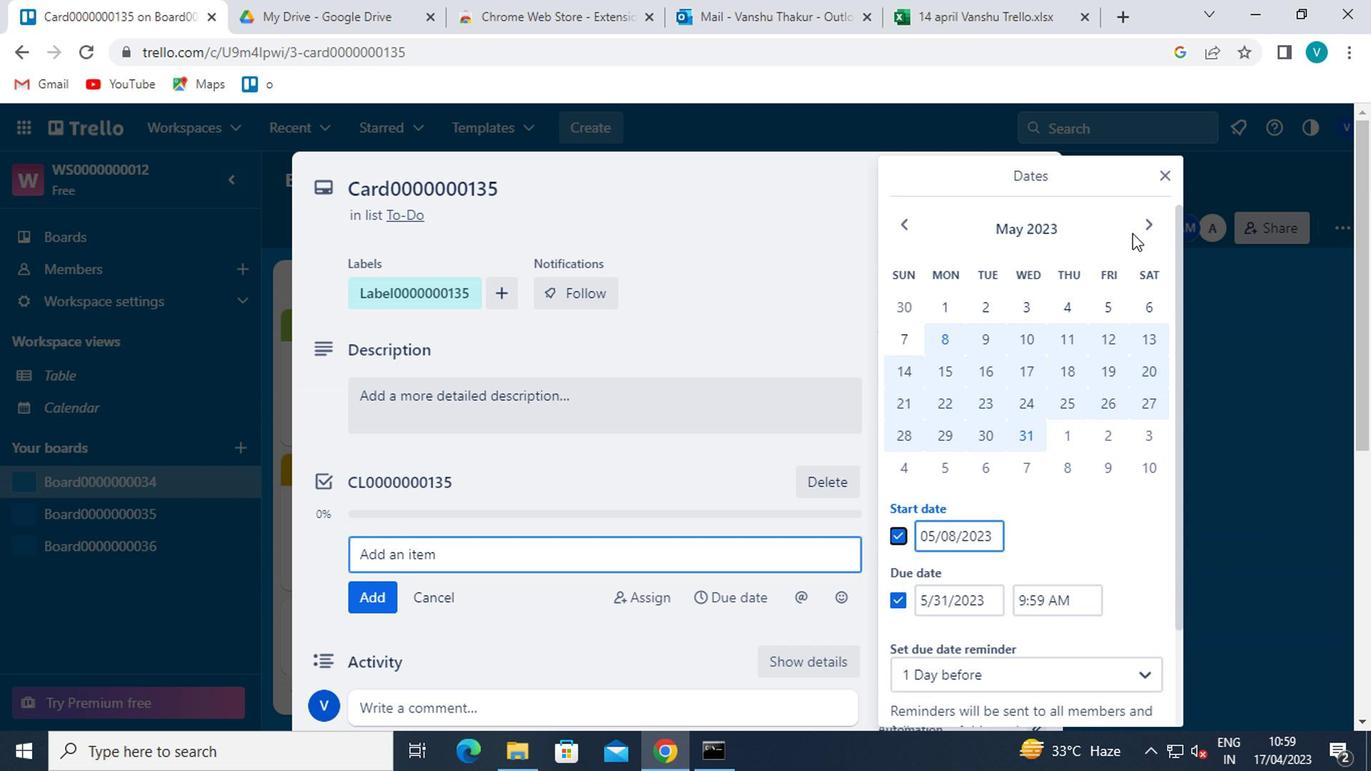 
Action: Mouse pressed left at (1147, 218)
Screenshot: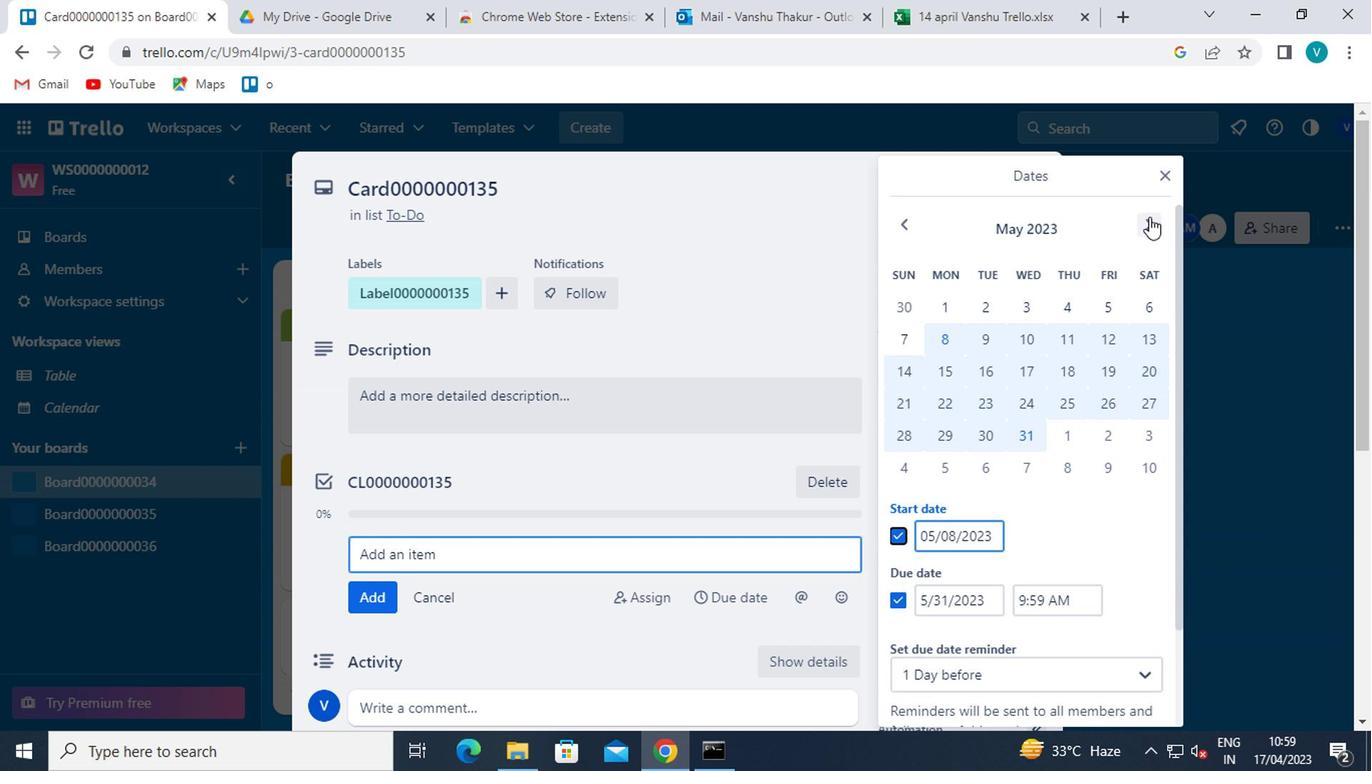 
Action: Mouse moved to (1059, 306)
Screenshot: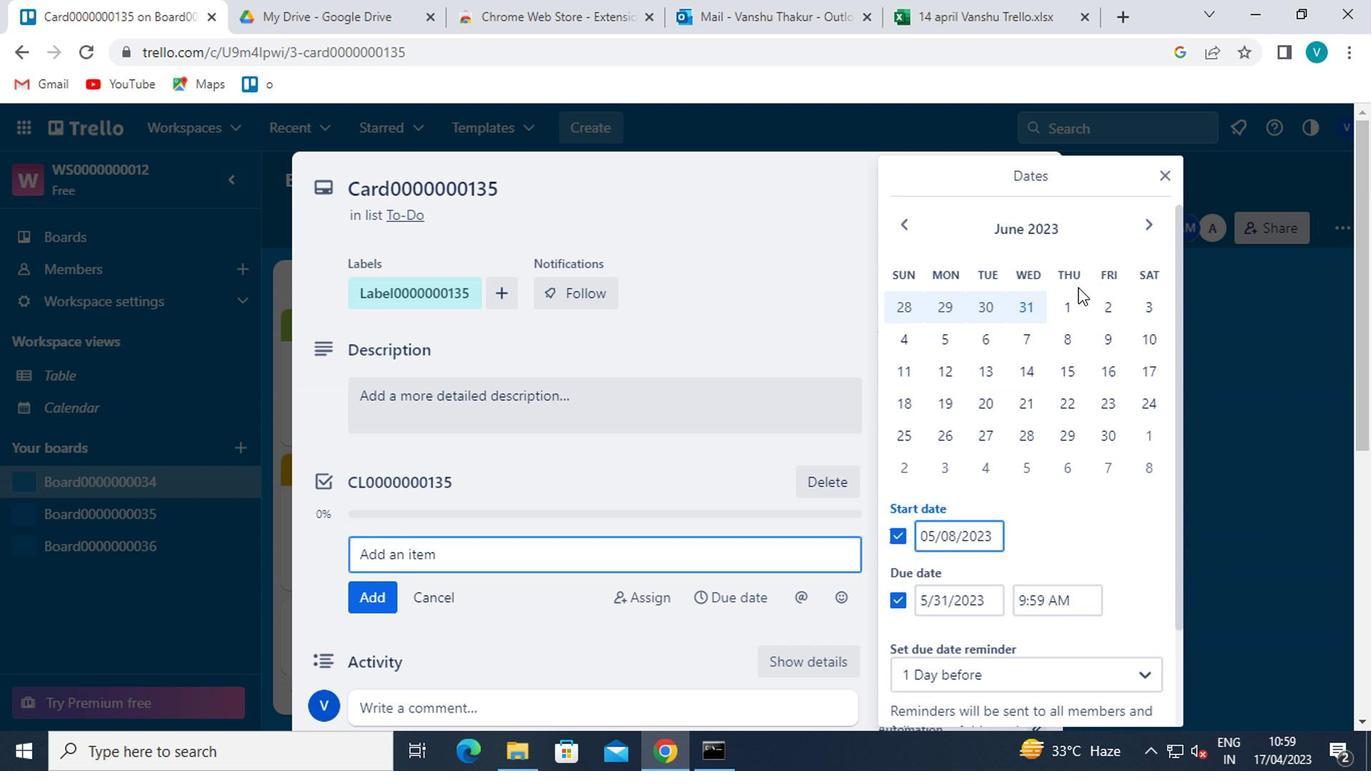 
Action: Mouse pressed left at (1059, 306)
Screenshot: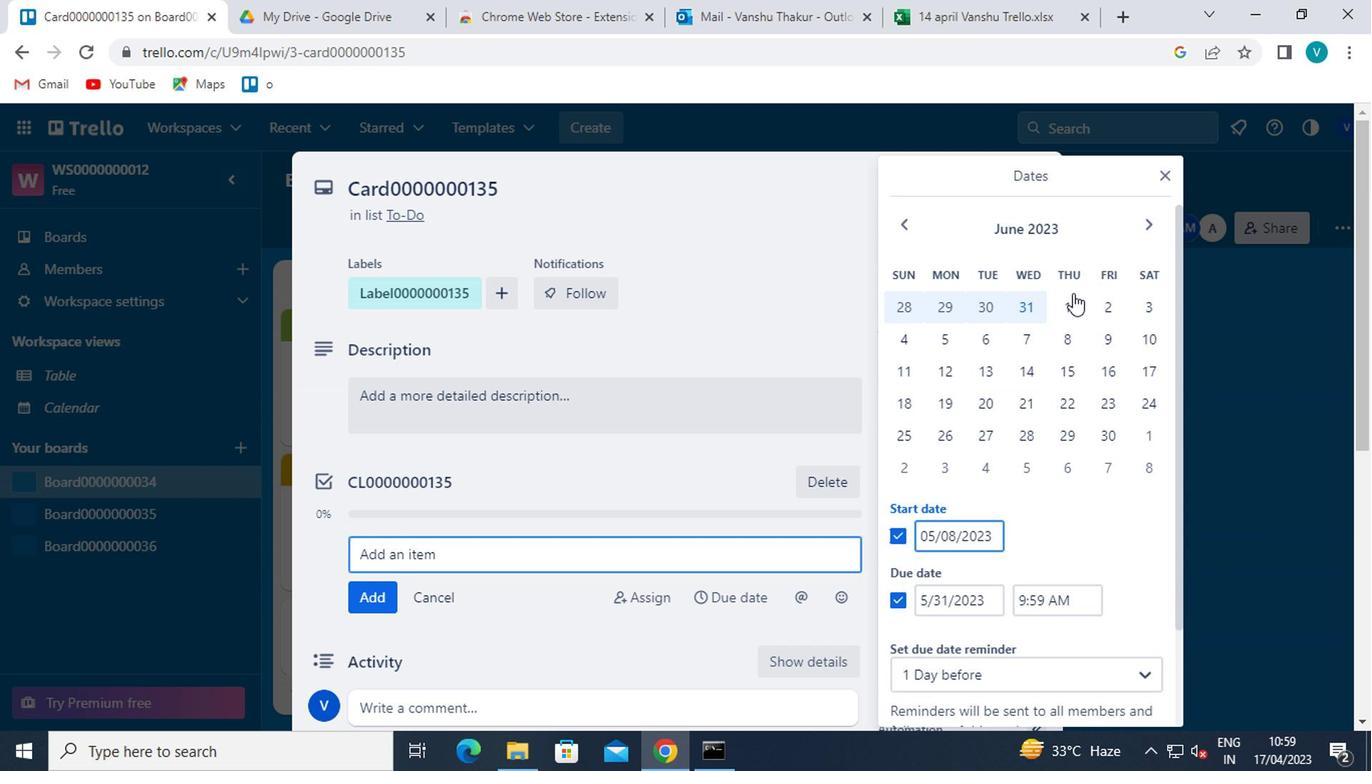 
Action: Mouse moved to (1121, 441)
Screenshot: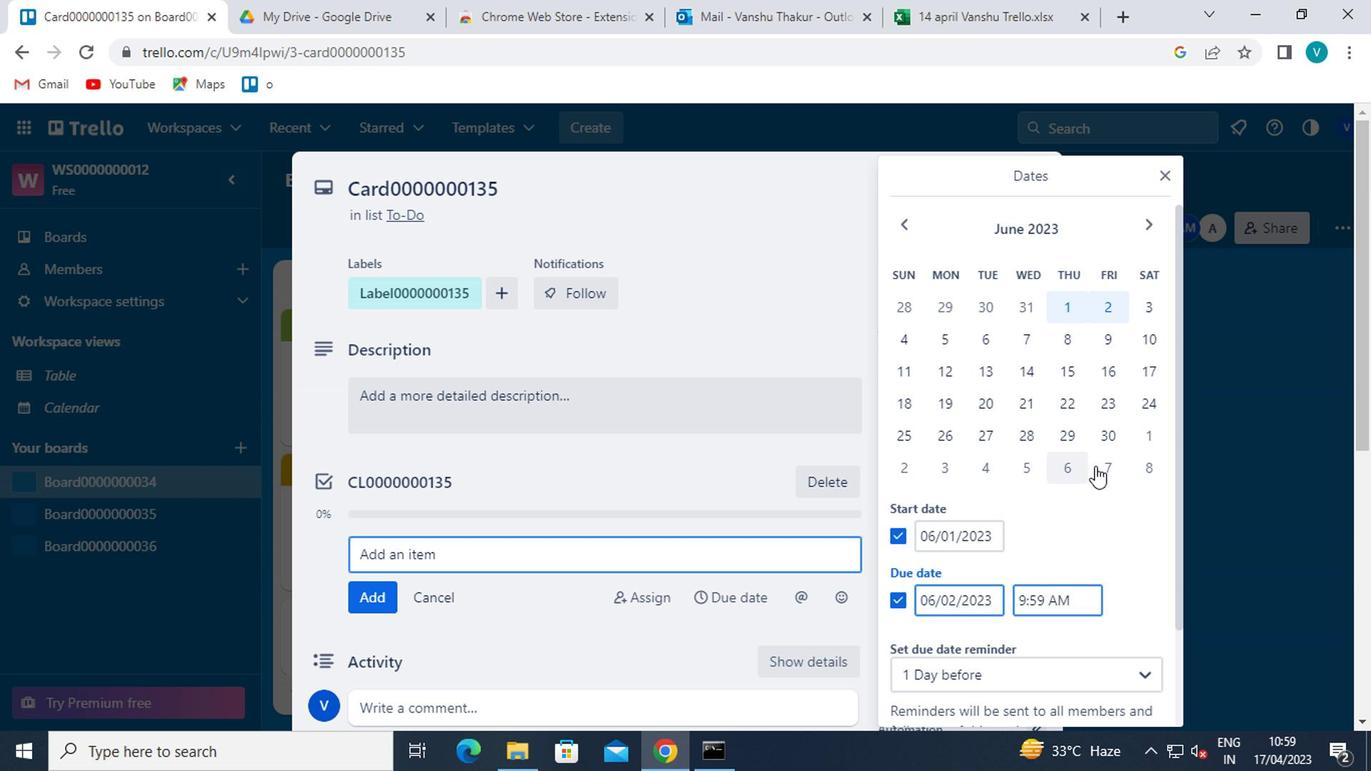 
Action: Mouse pressed left at (1121, 441)
Screenshot: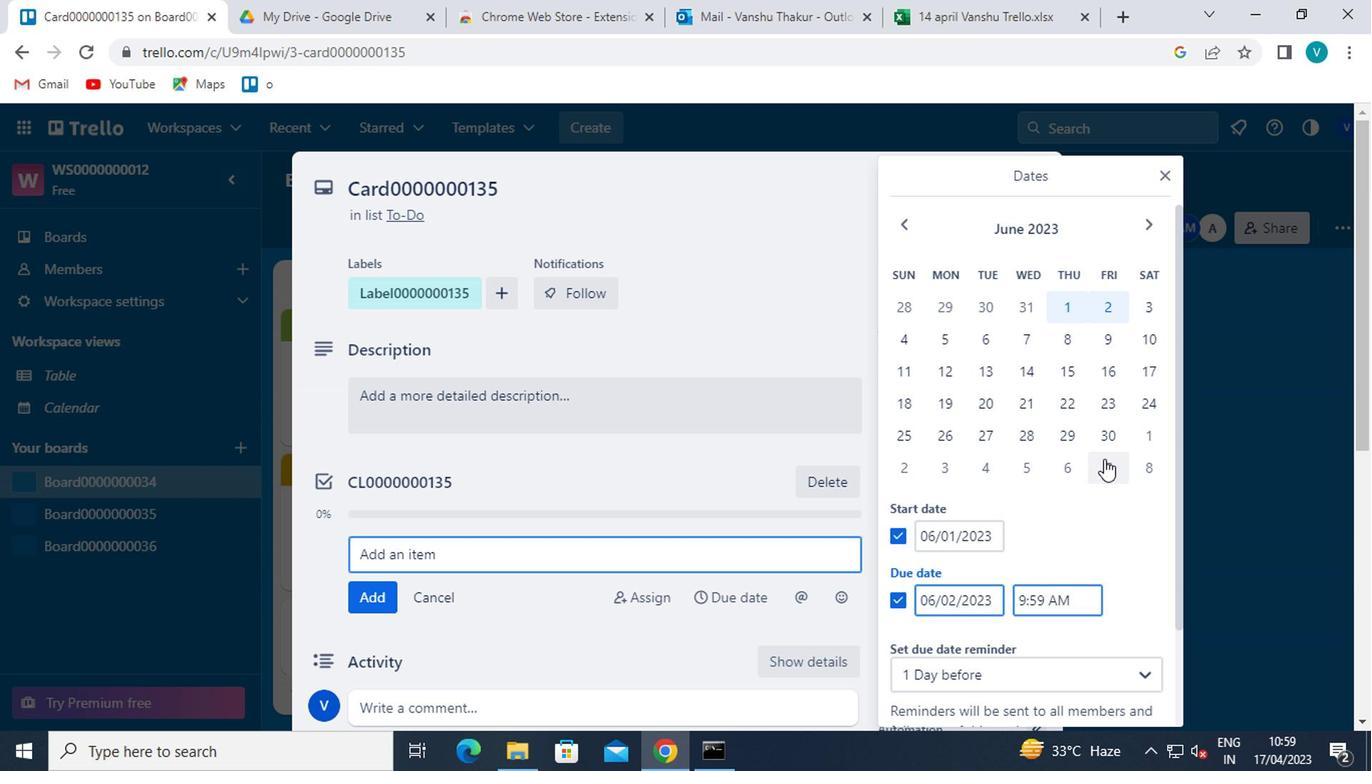 
Action: Mouse moved to (1056, 523)
Screenshot: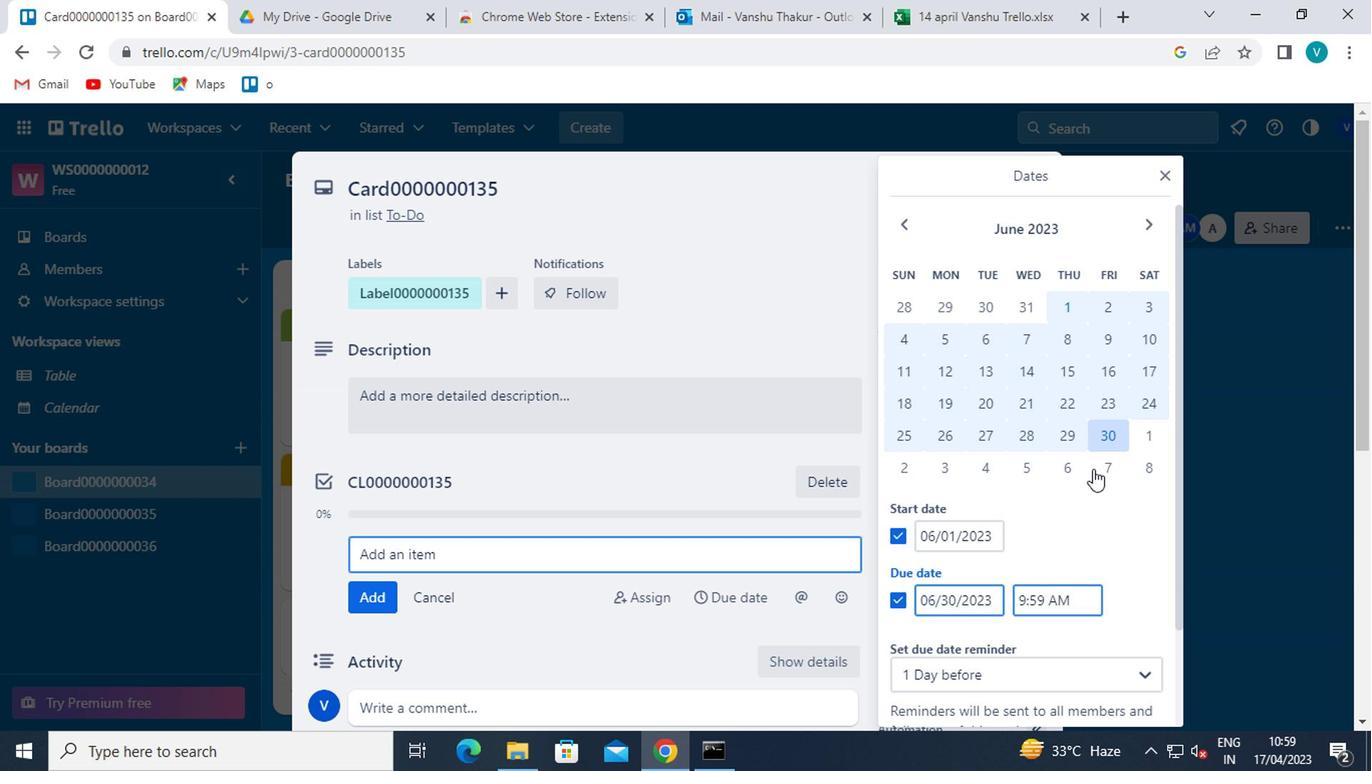 
Action: Mouse scrolled (1056, 522) with delta (0, -1)
Screenshot: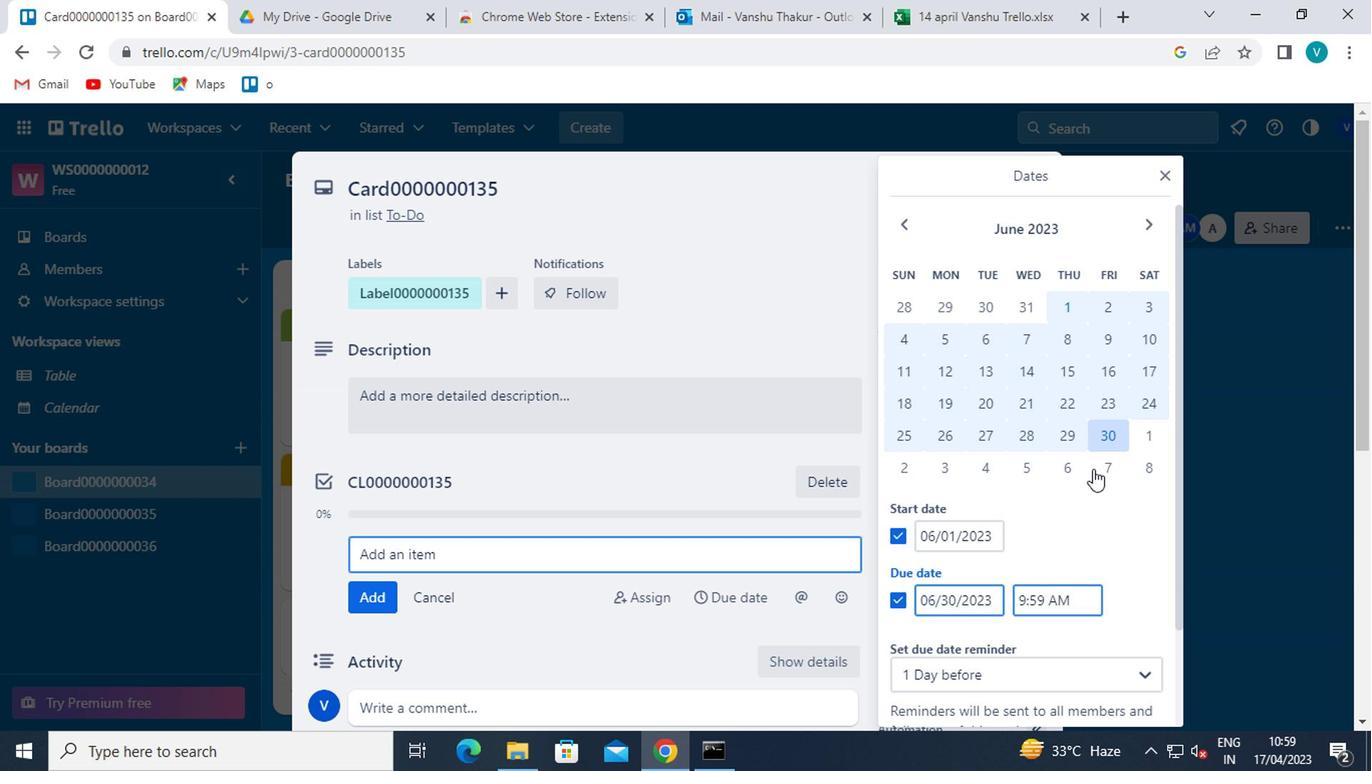 
Action: Mouse moved to (1052, 529)
Screenshot: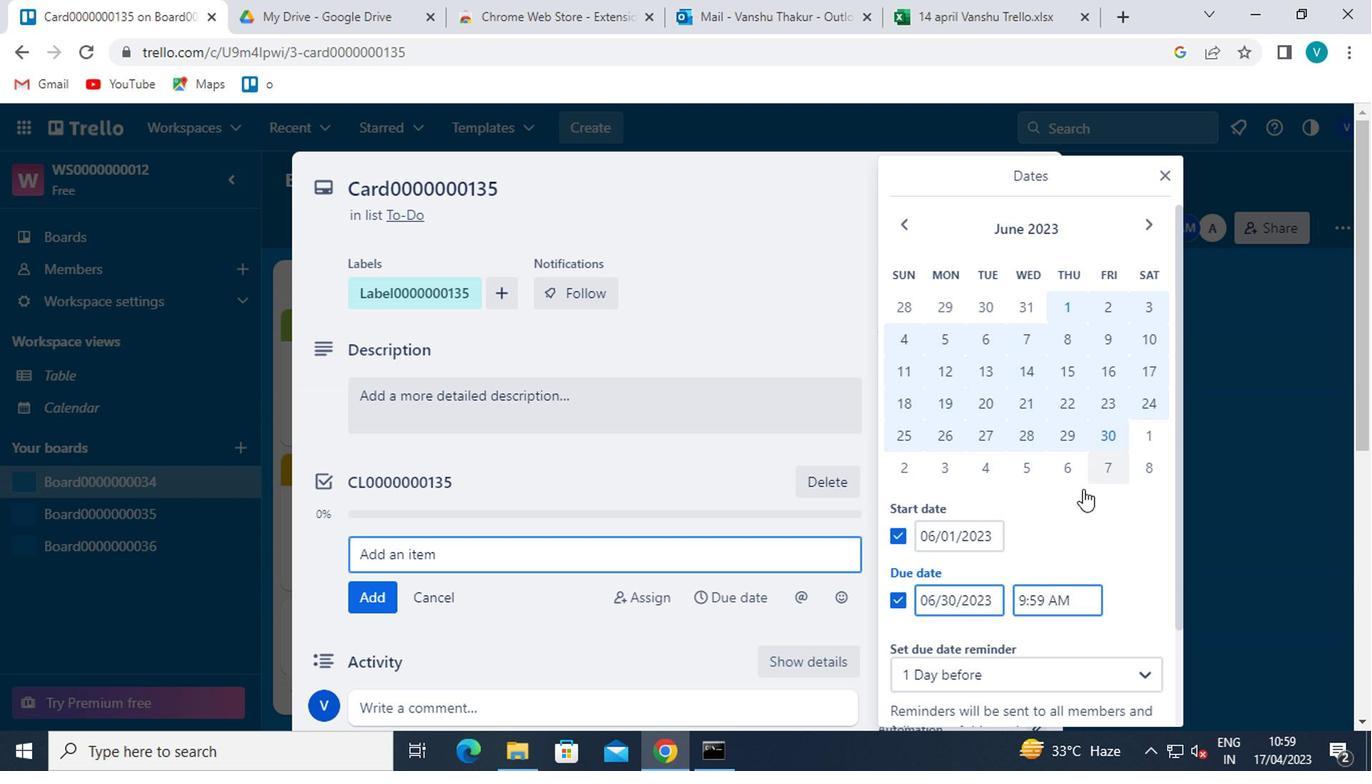 
Action: Mouse scrolled (1052, 528) with delta (0, 0)
Screenshot: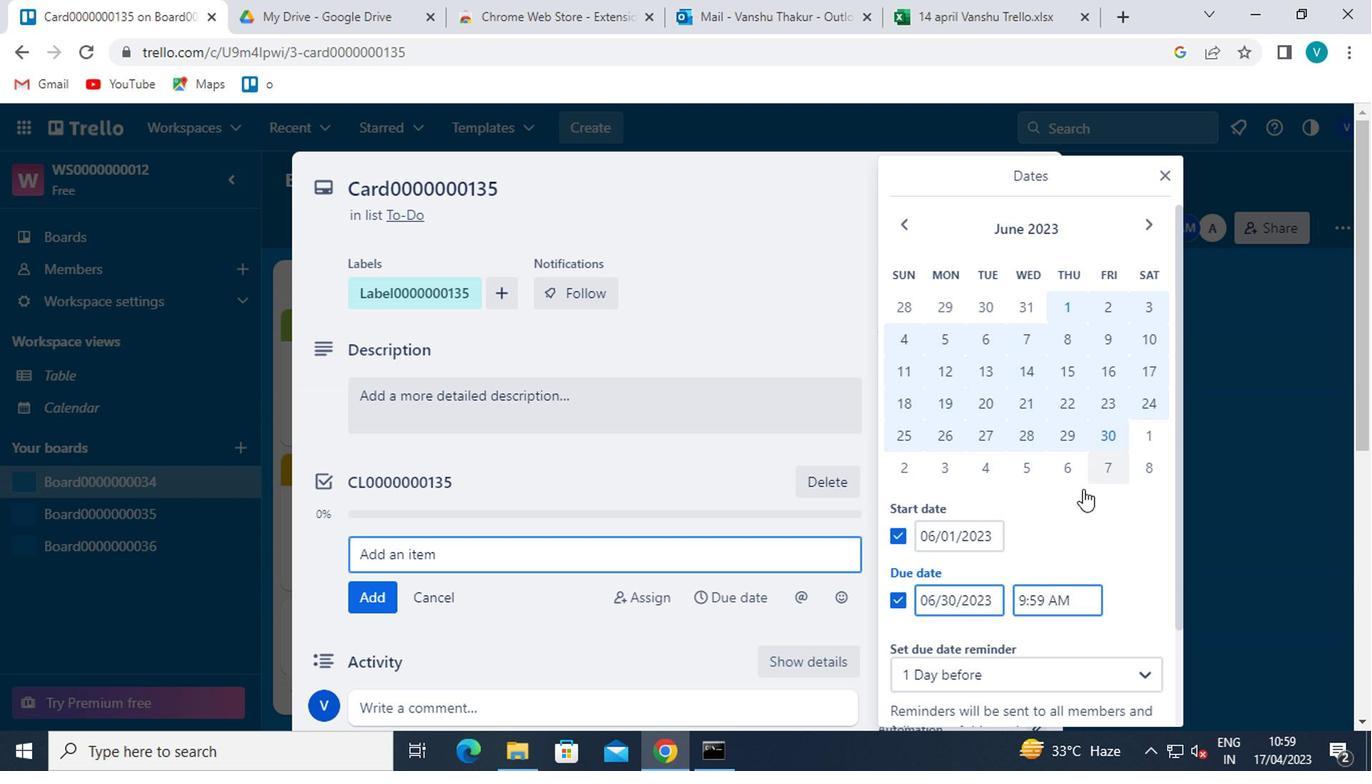 
Action: Mouse moved to (1051, 531)
Screenshot: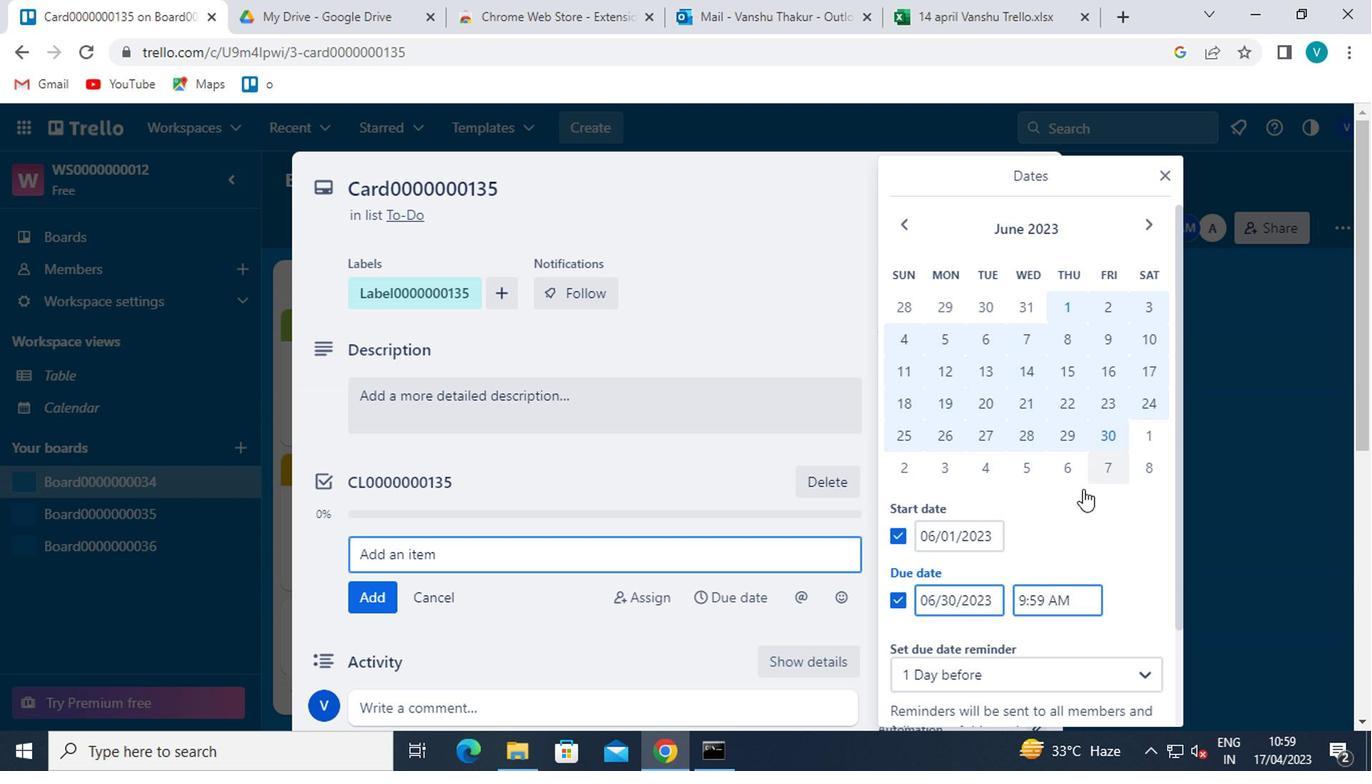 
Action: Mouse scrolled (1051, 530) with delta (0, 0)
Screenshot: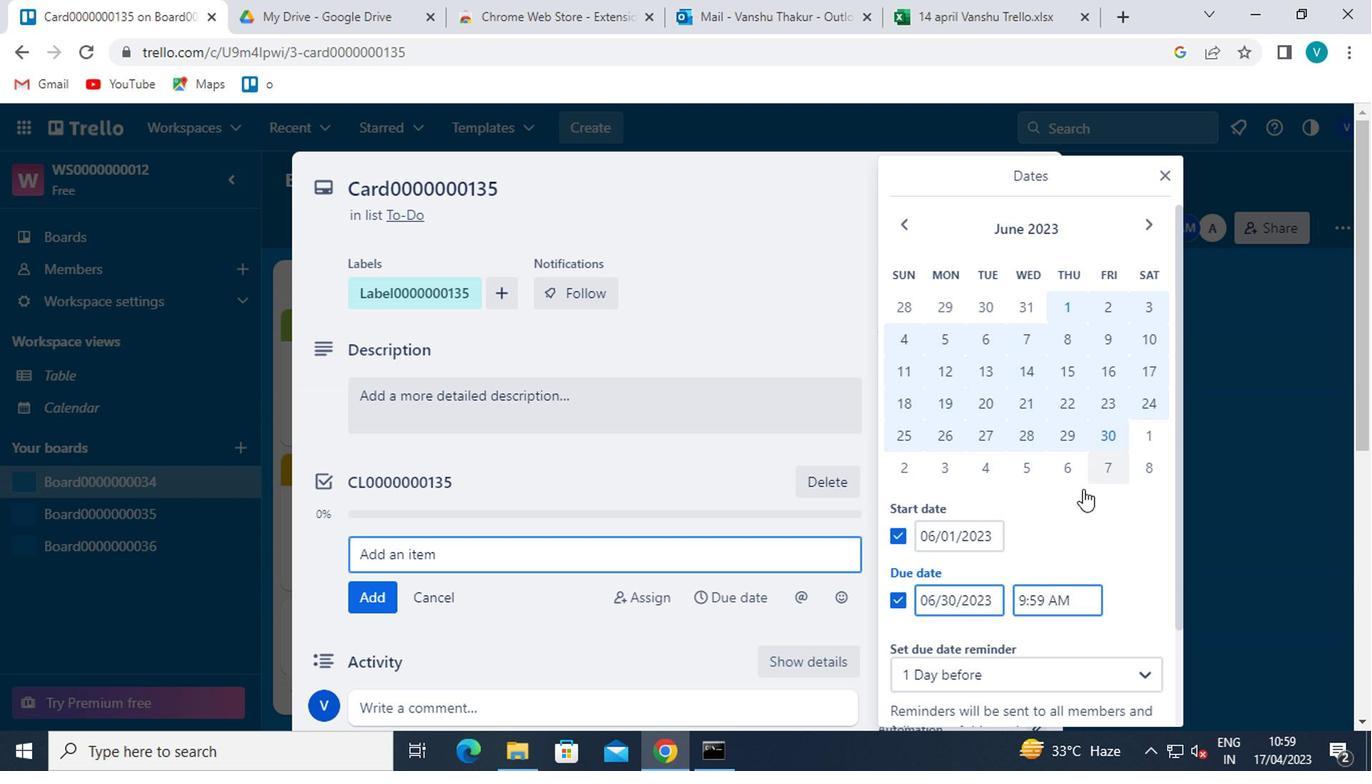 
Action: Mouse moved to (929, 643)
Screenshot: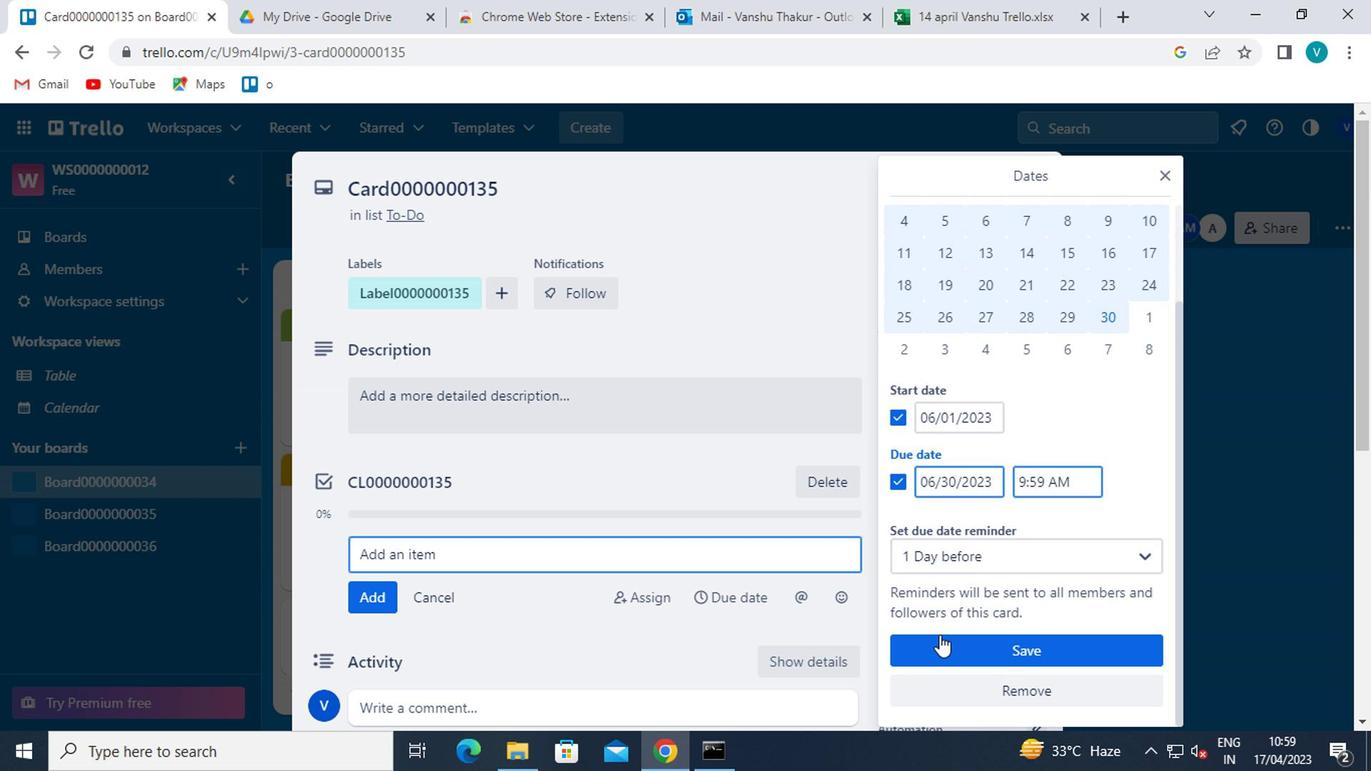 
Action: Mouse pressed left at (929, 643)
Screenshot: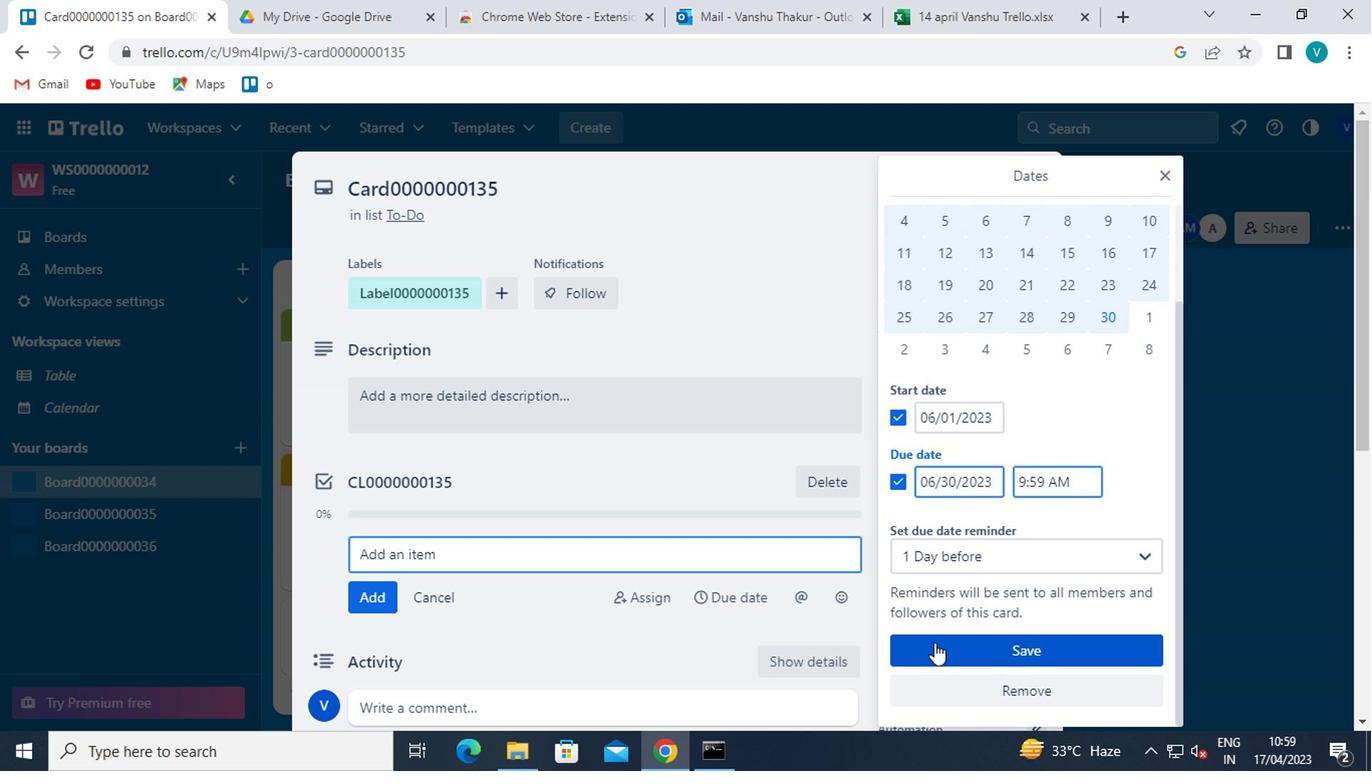 
Action: Mouse moved to (952, 628)
Screenshot: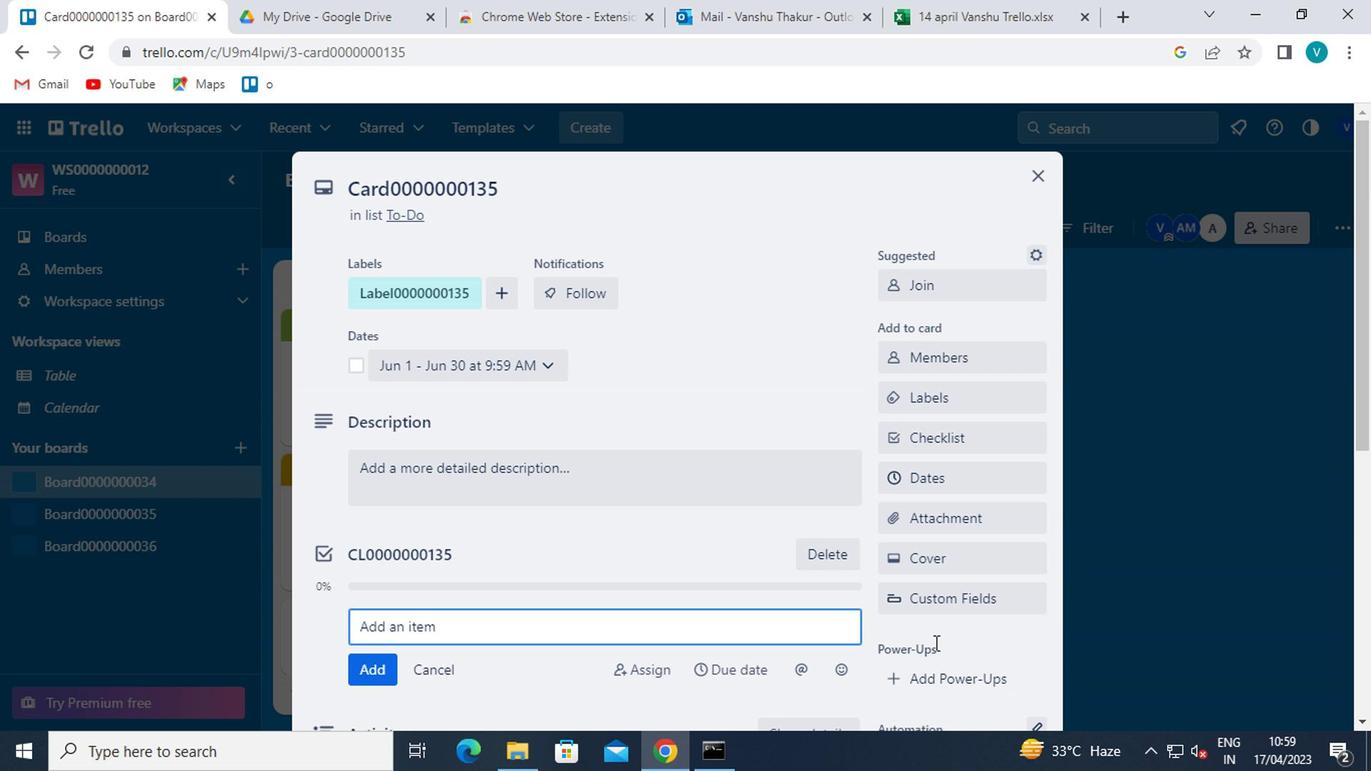 
